 Task: Open a blank sheet, save the file as metrics.pdf Insert a table ' 2 by 2' In first column, add headers, 'Task, Status'. Under first header, add  ResearchUnder second header, add Completed. Change table style to  Green
Action: Mouse moved to (16, 33)
Screenshot: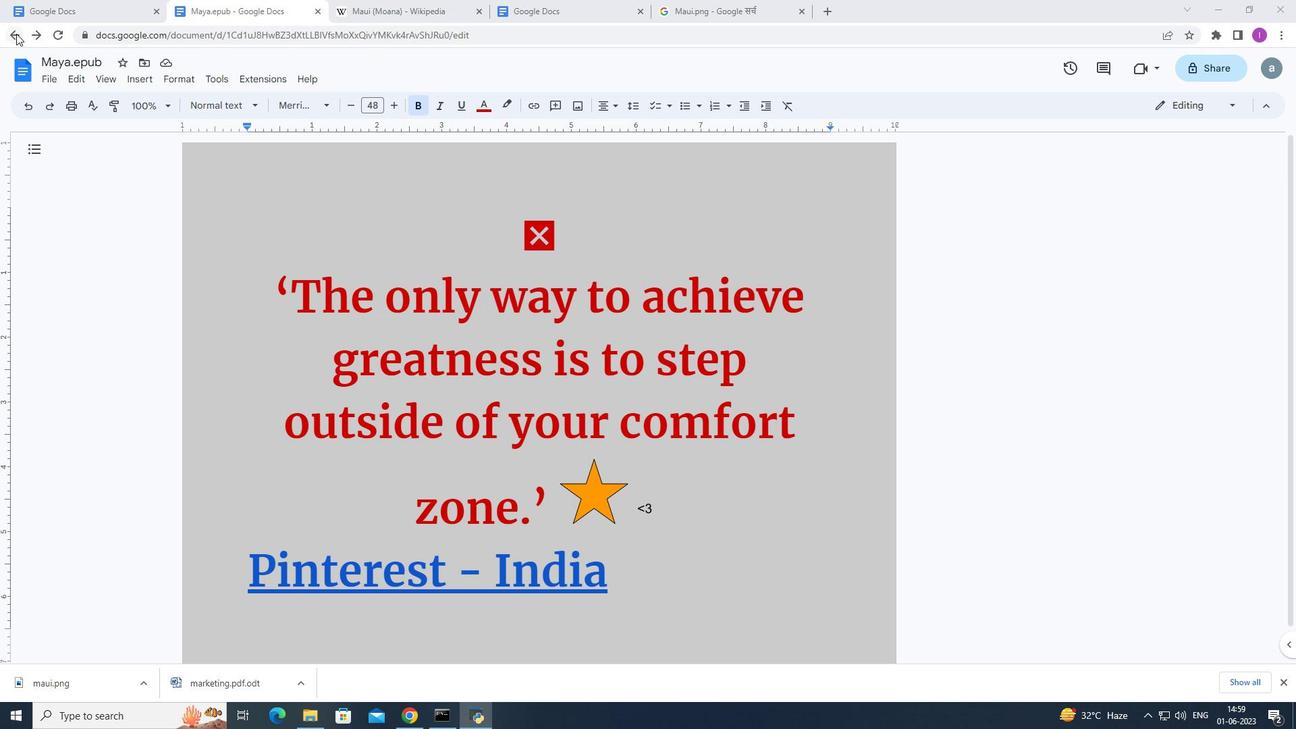 
Action: Mouse pressed left at (16, 33)
Screenshot: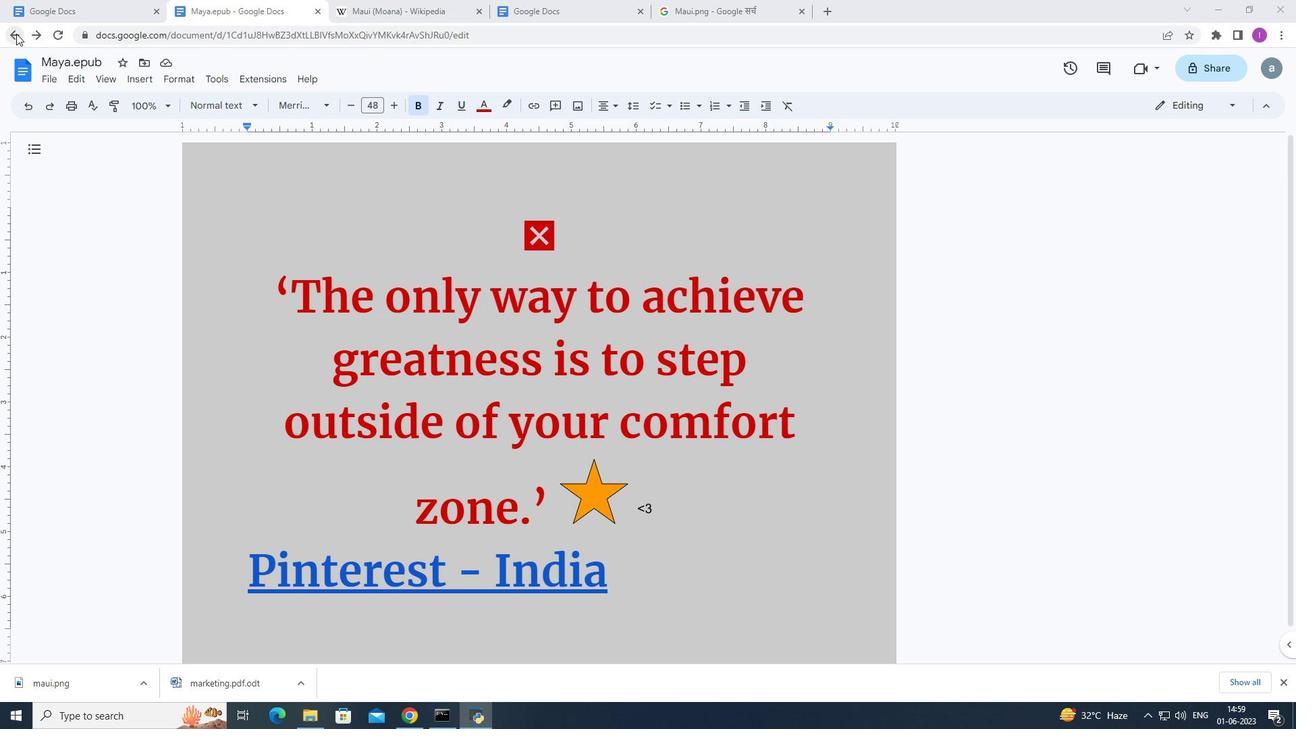 
Action: Mouse moved to (370, 429)
Screenshot: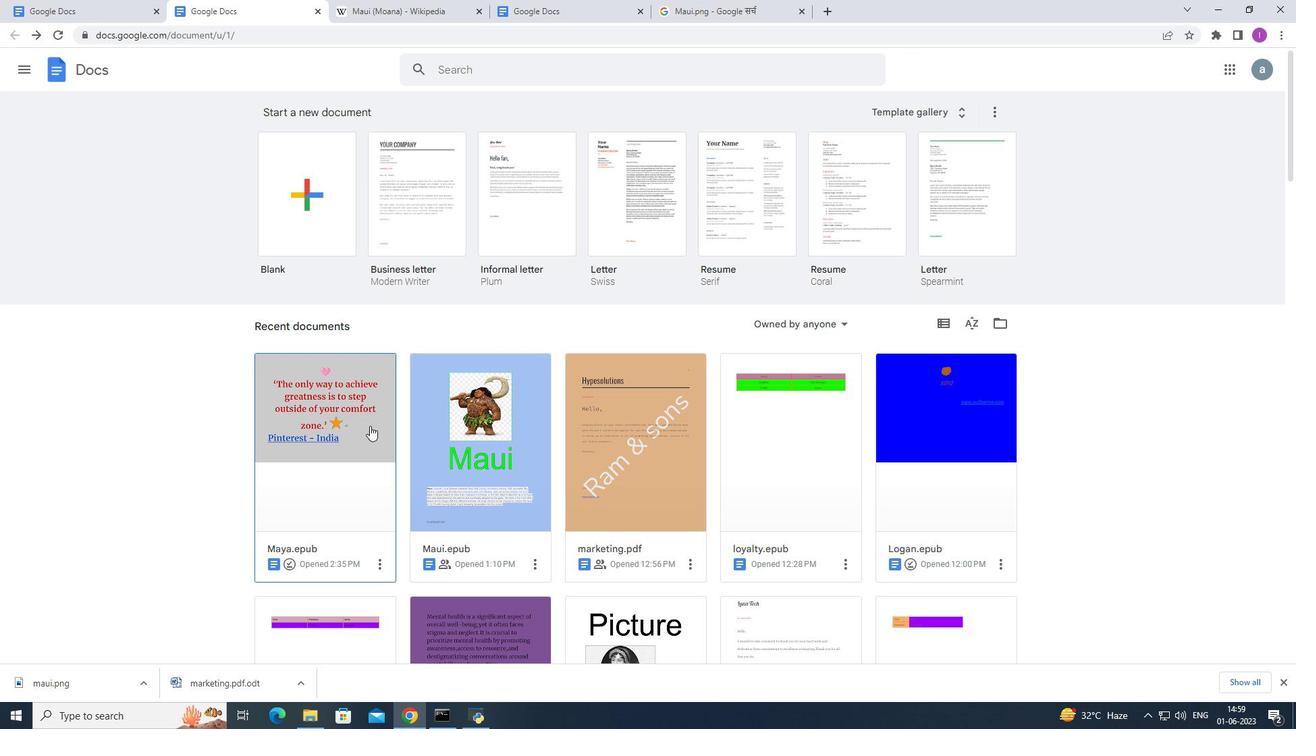 
Action: Mouse pressed left at (370, 429)
Screenshot: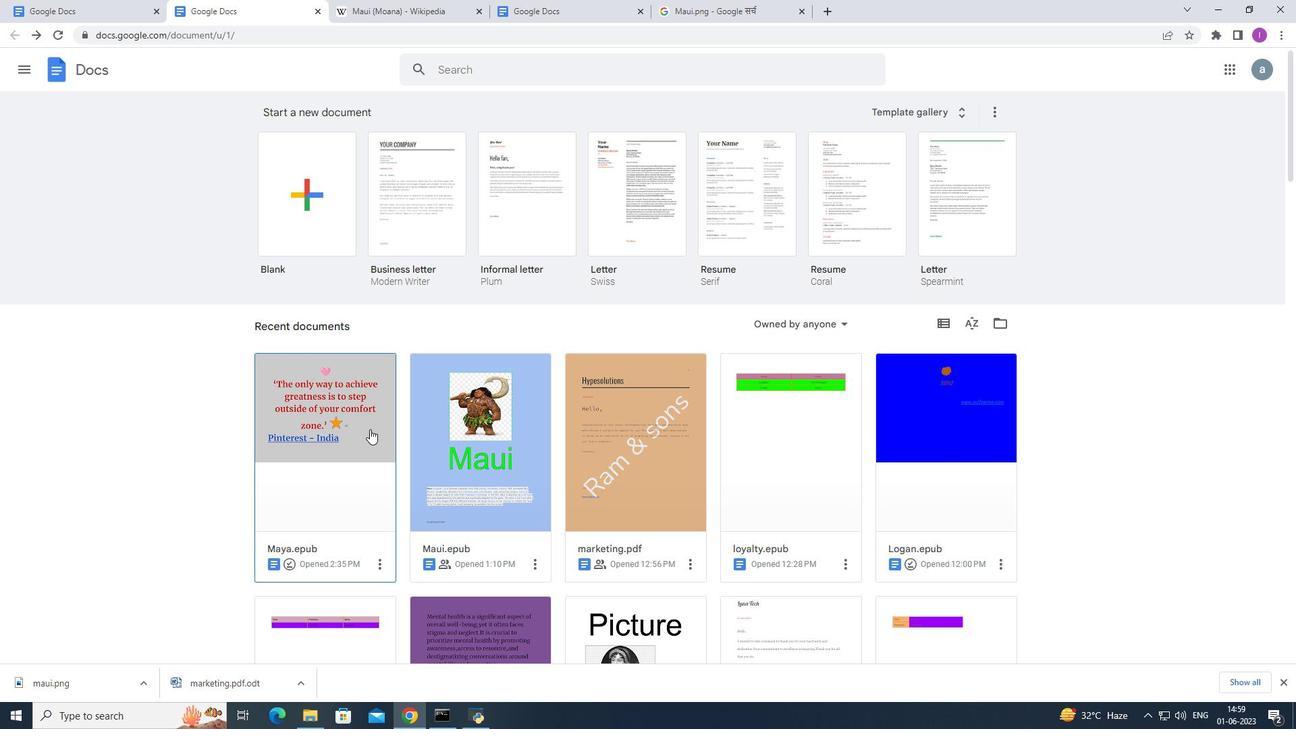 
Action: Mouse moved to (20, 35)
Screenshot: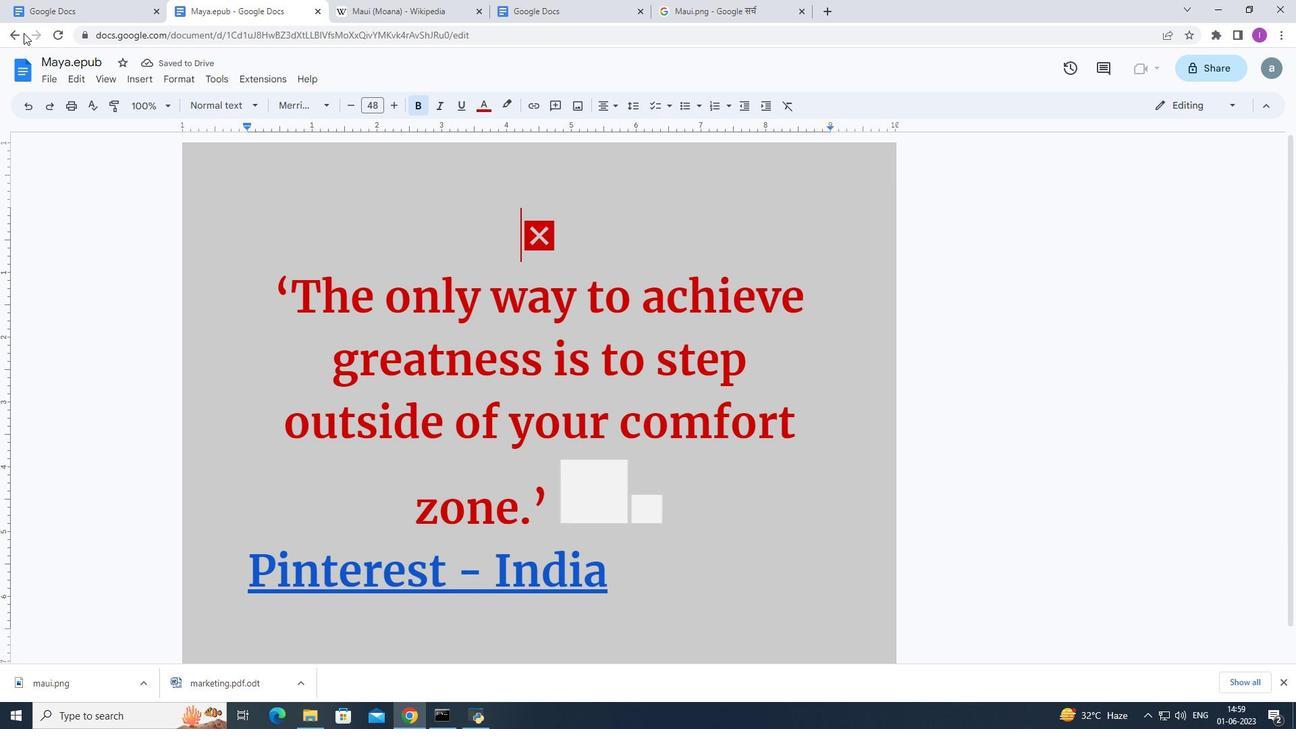
Action: Mouse pressed left at (20, 35)
Screenshot: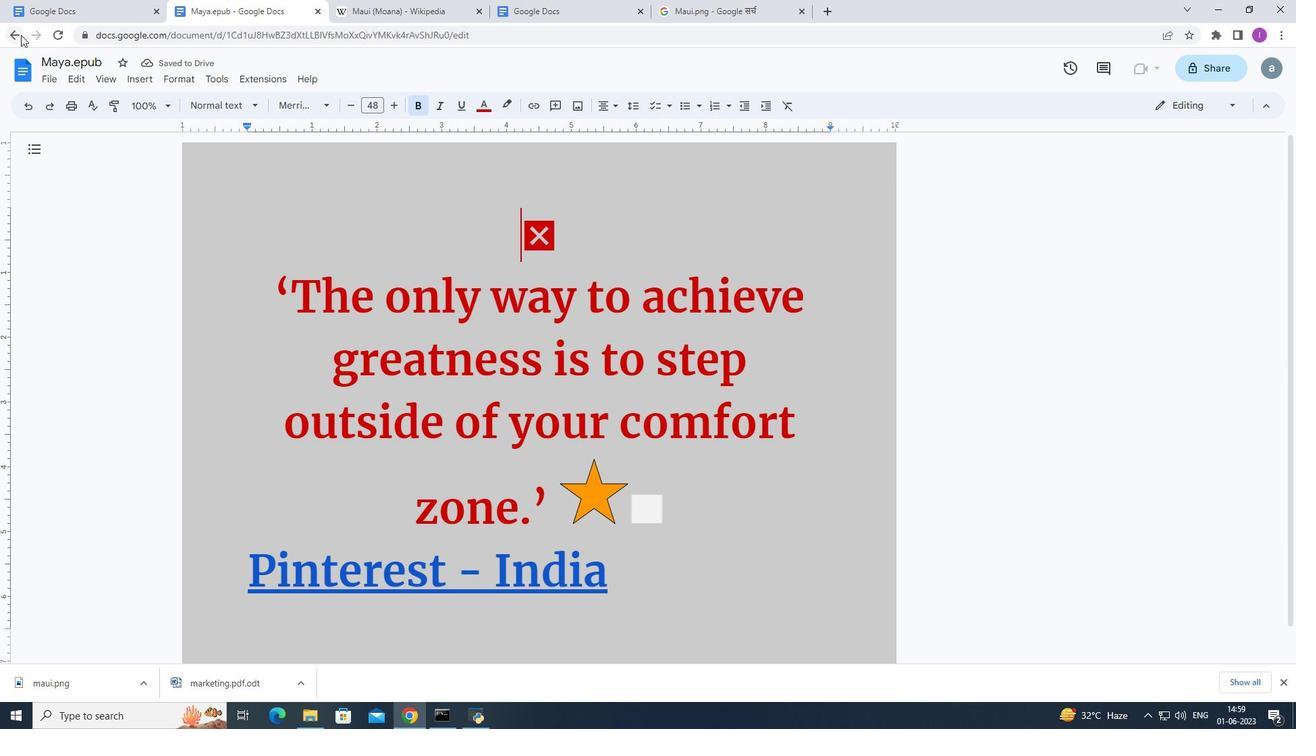 
Action: Mouse moved to (282, 190)
Screenshot: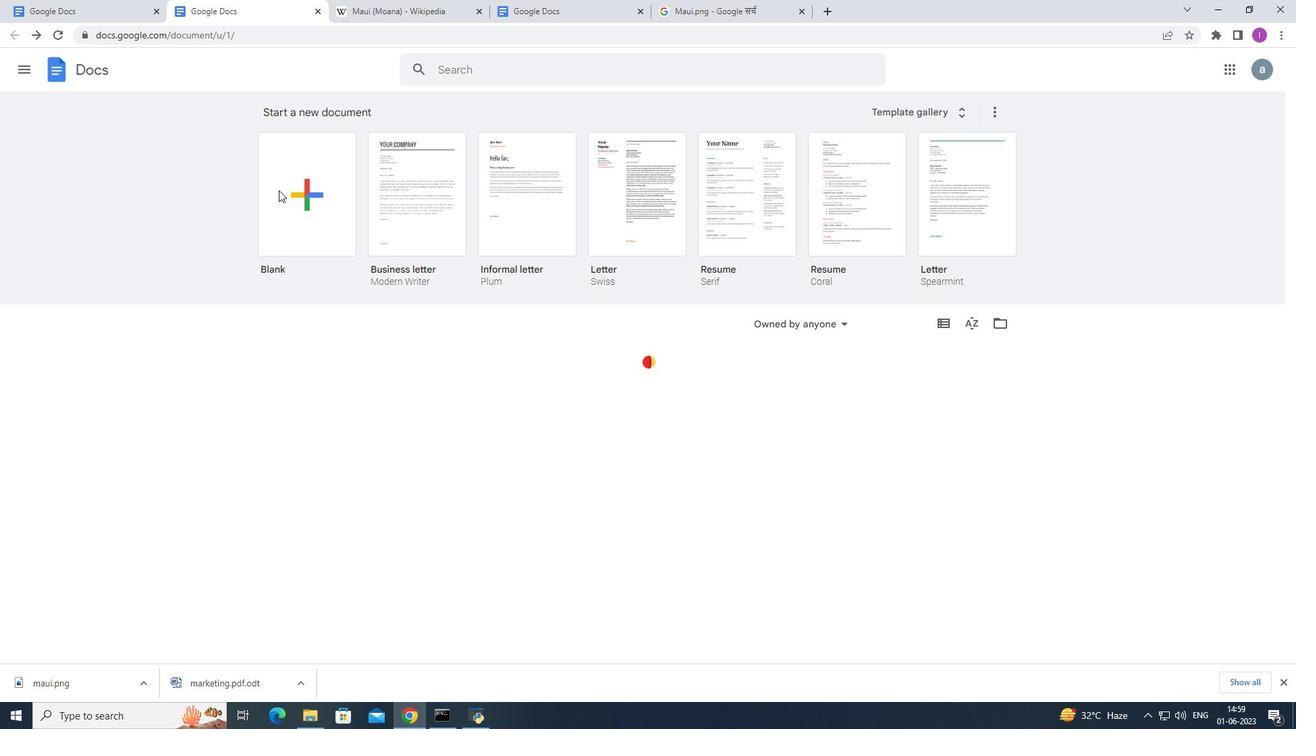 
Action: Mouse pressed left at (282, 190)
Screenshot: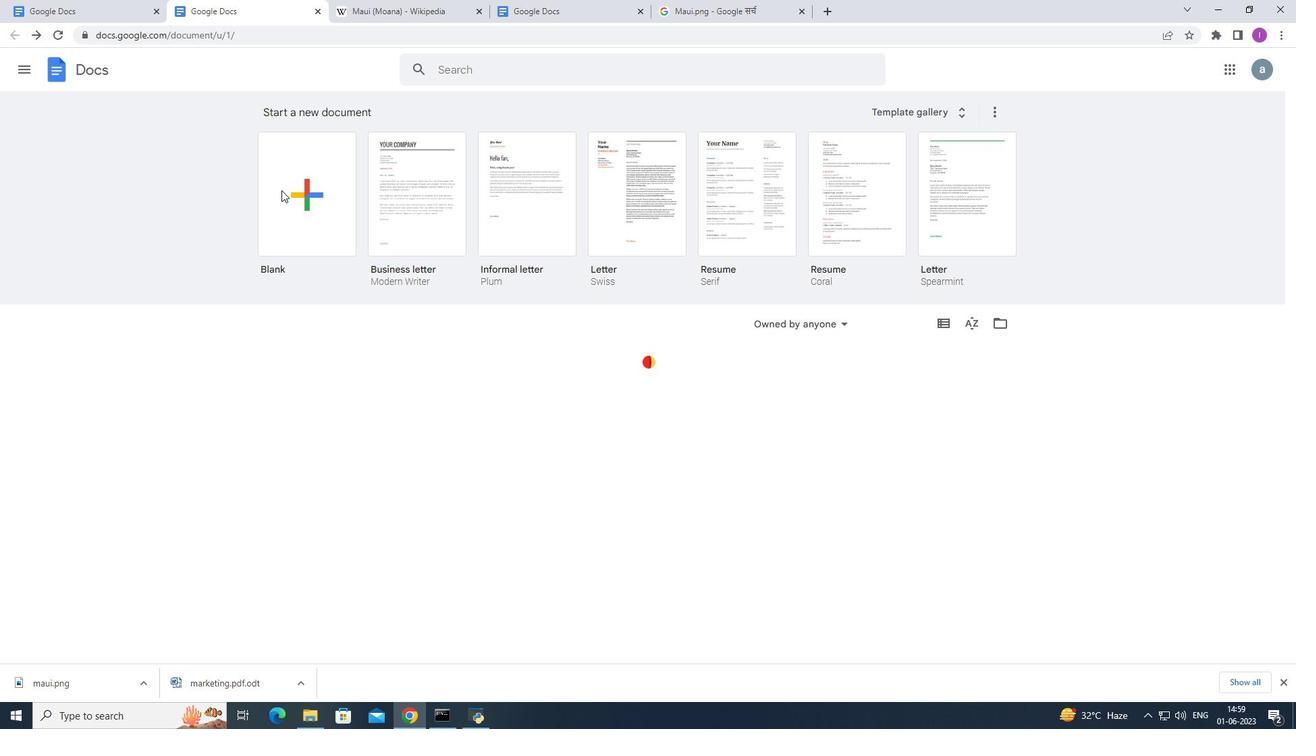 
Action: Mouse moved to (139, 59)
Screenshot: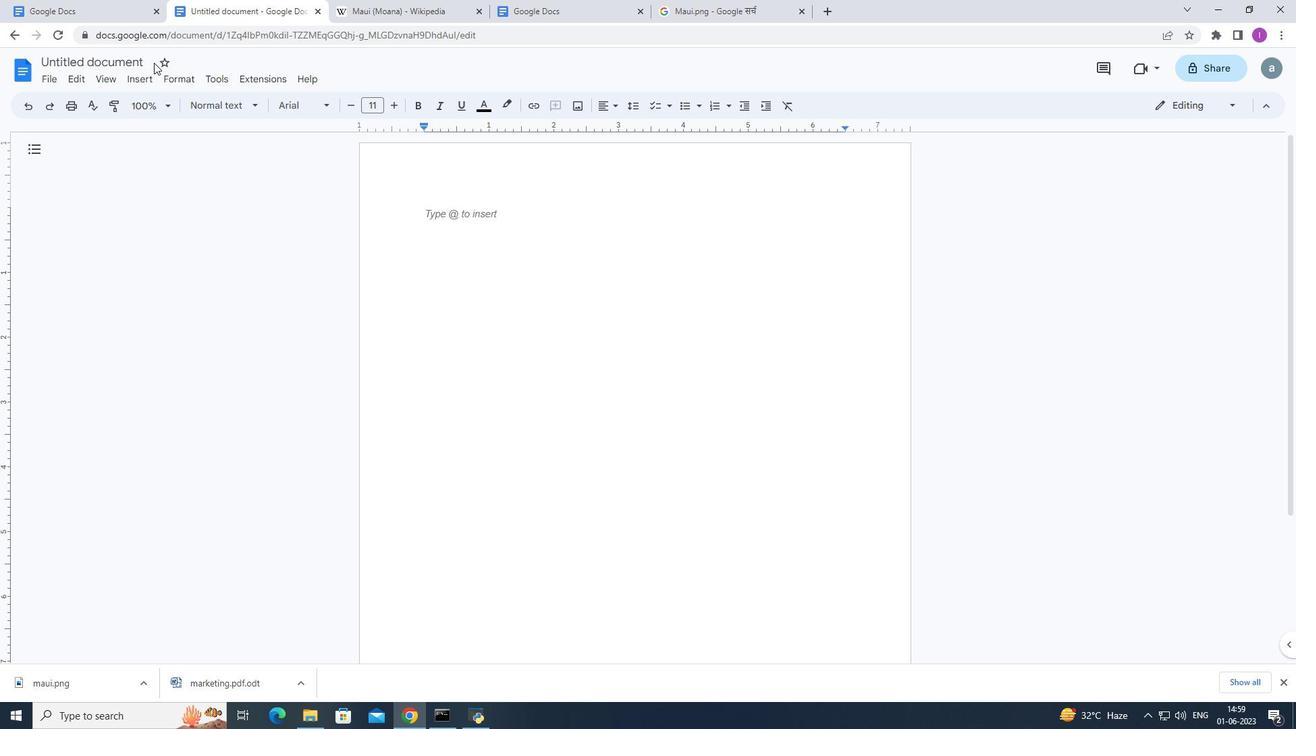 
Action: Mouse pressed left at (139, 59)
Screenshot: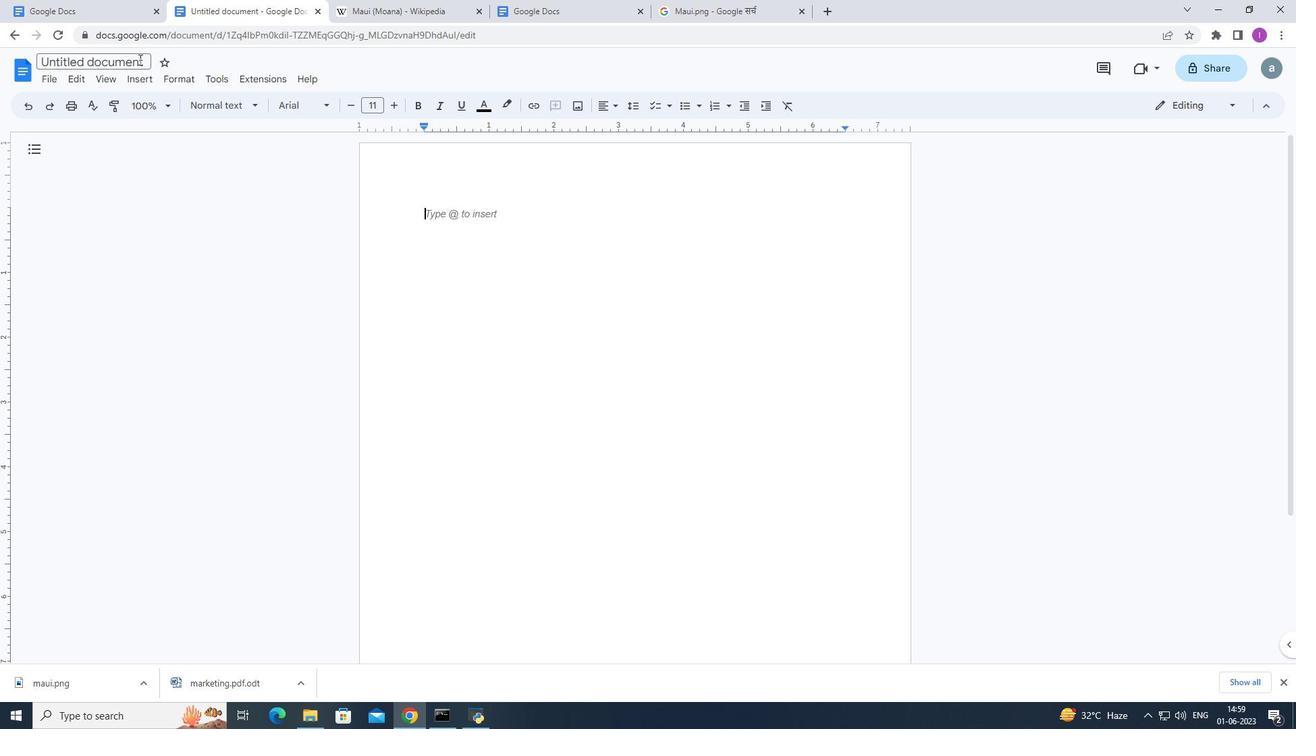 
Action: Mouse moved to (317, 38)
Screenshot: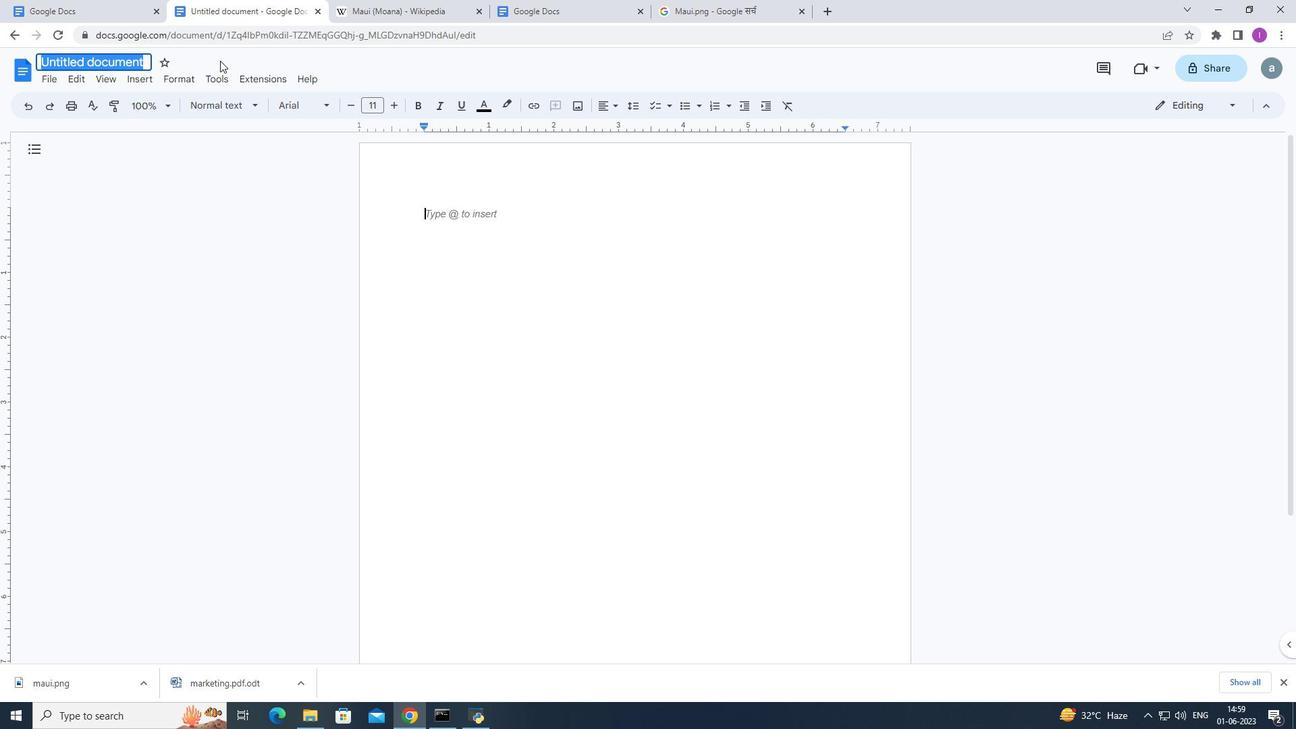 
Action: Key pressed <Key.shift>m,a<Key.backspace><Key.backspace>
Screenshot: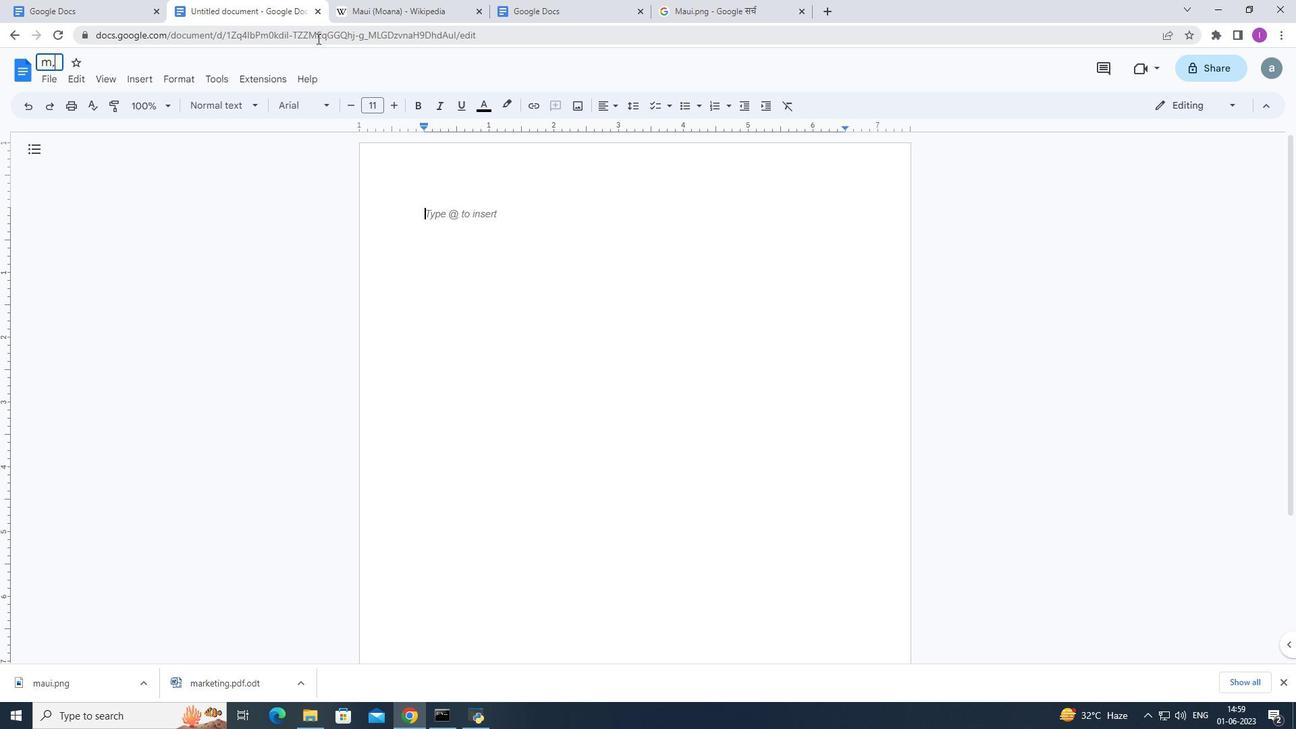 
Action: Mouse moved to (339, 22)
Screenshot: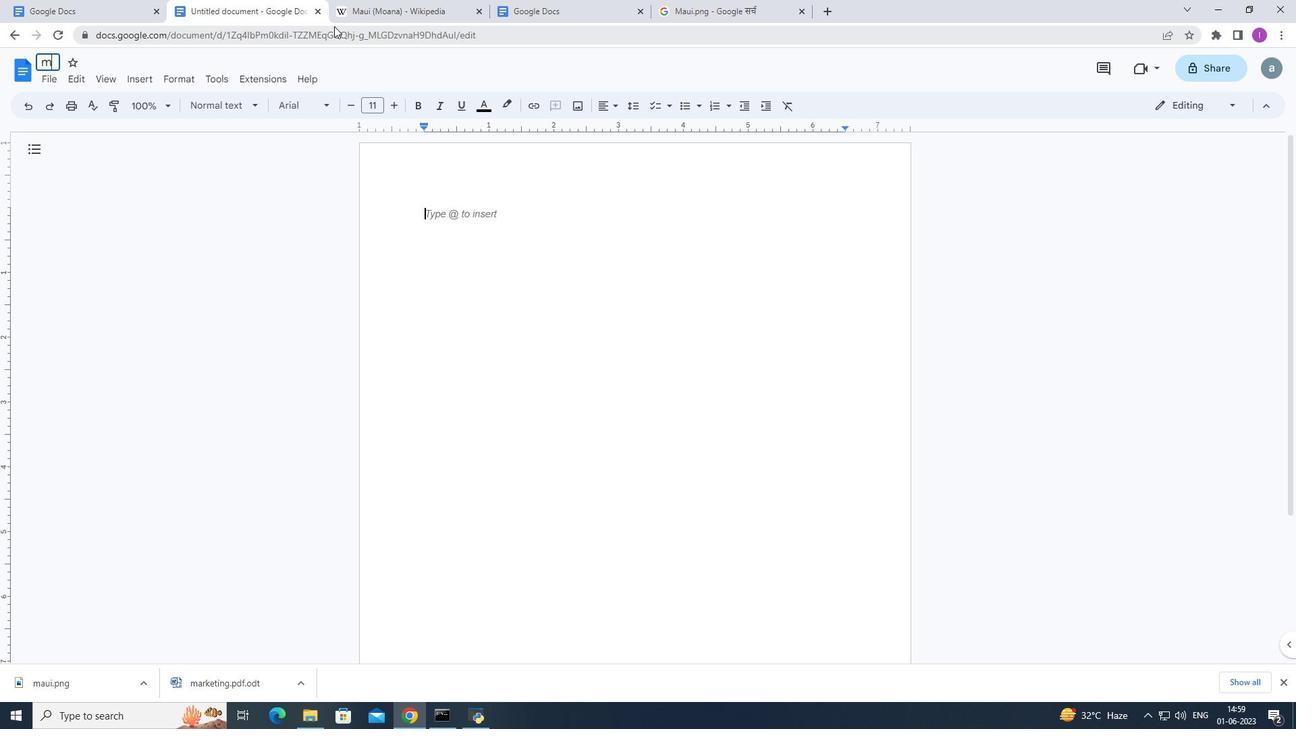 
Action: Key pressed etrics.pdf
Screenshot: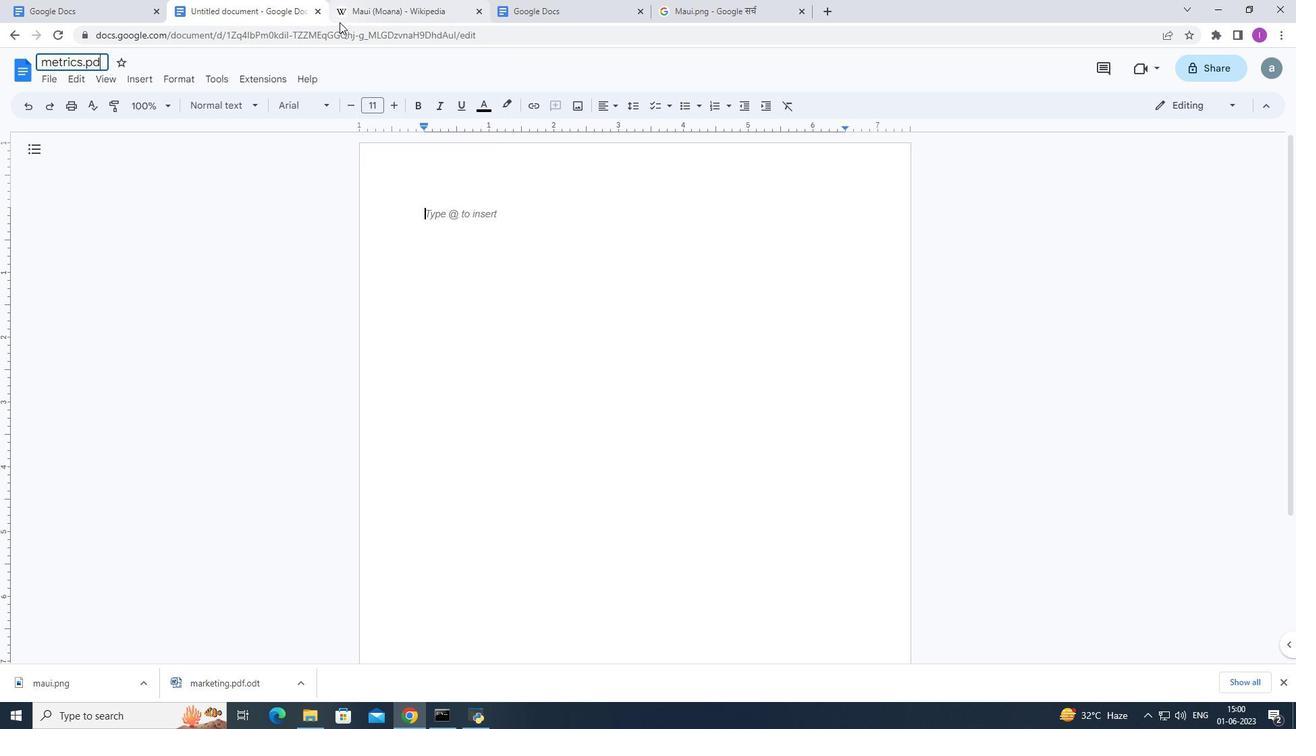 
Action: Mouse moved to (569, 206)
Screenshot: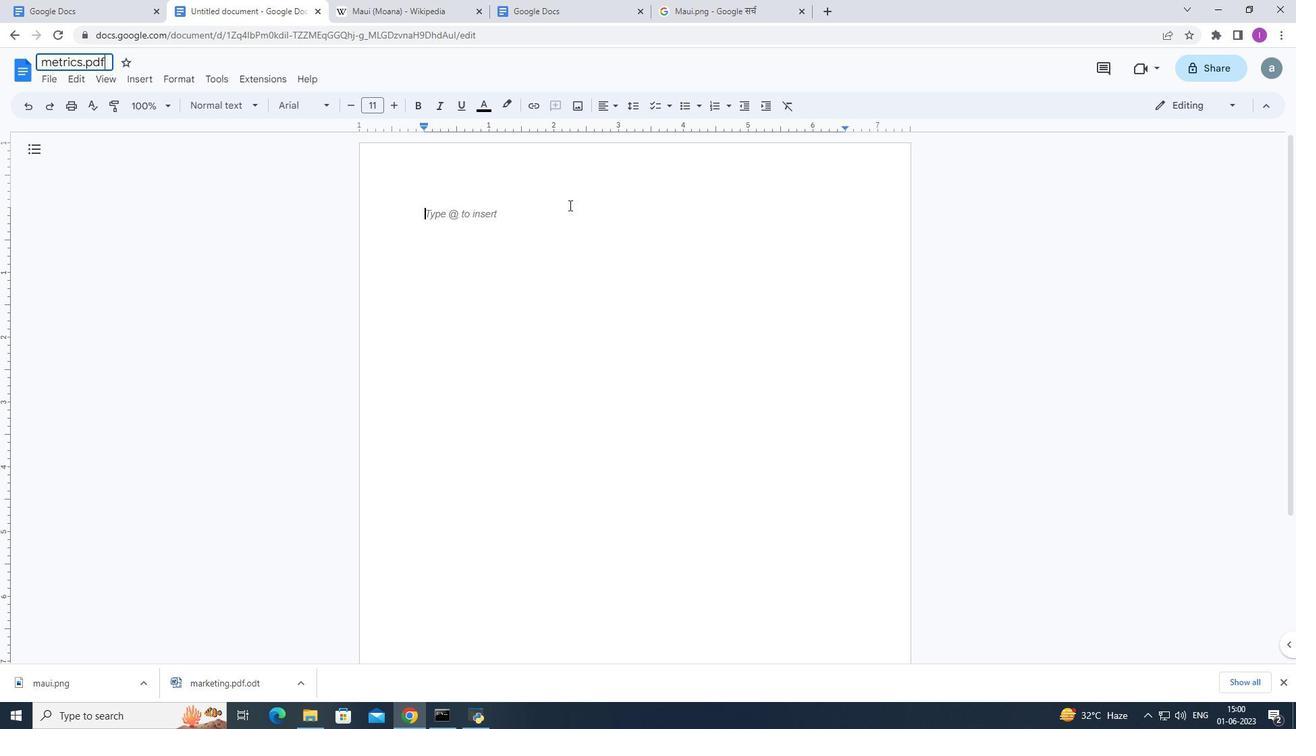 
Action: Mouse pressed left at (569, 206)
Screenshot: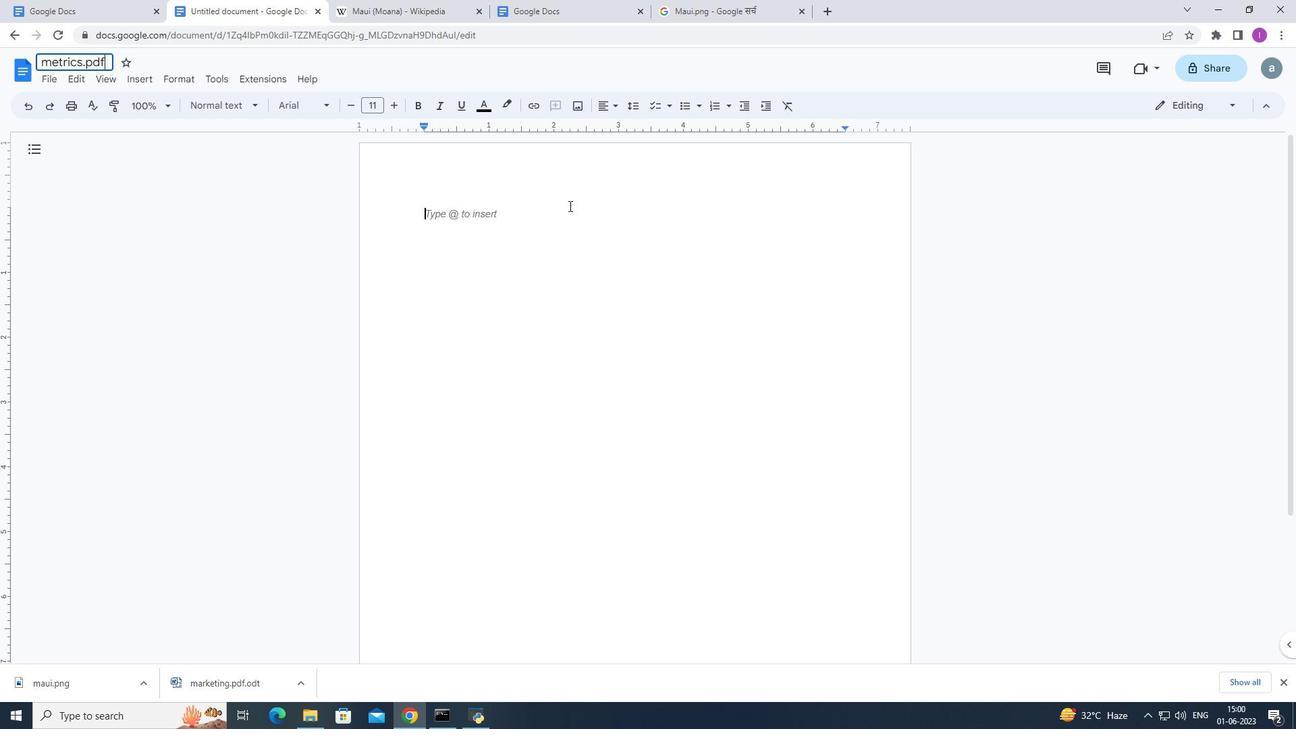 
Action: Mouse moved to (124, 77)
Screenshot: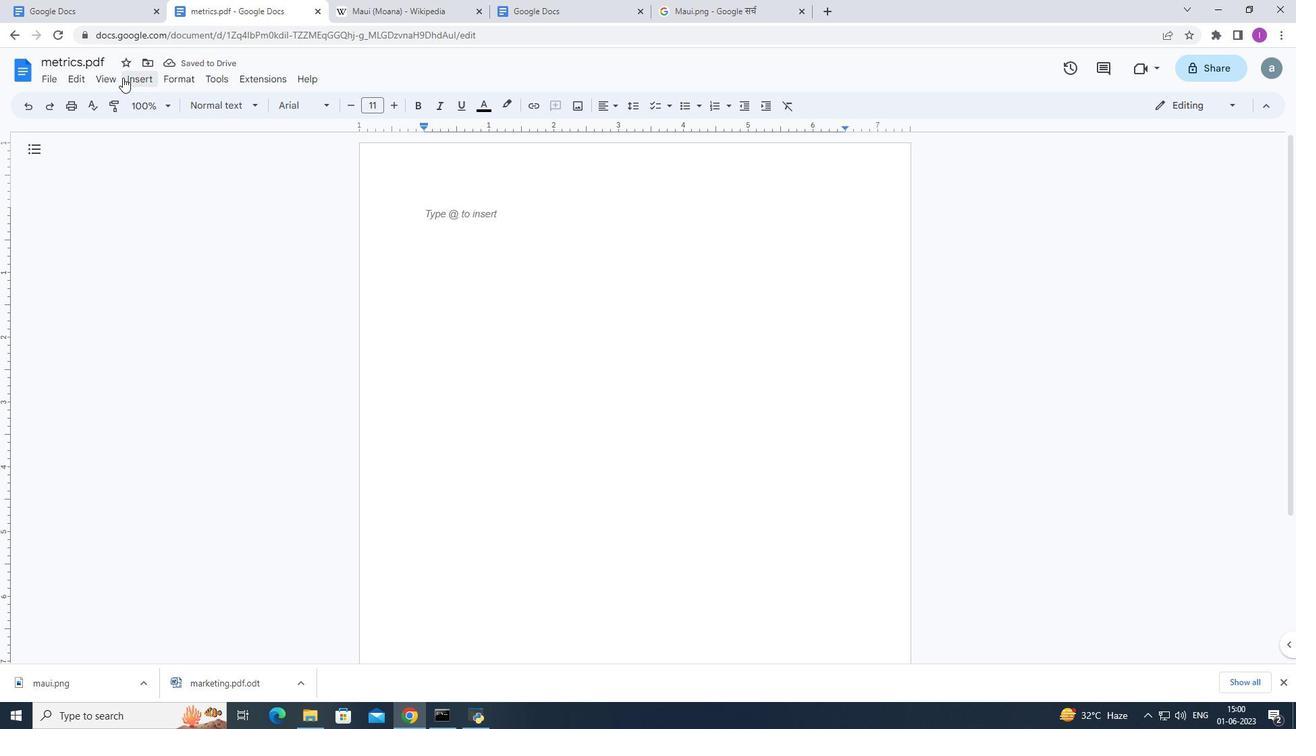 
Action: Mouse pressed left at (124, 77)
Screenshot: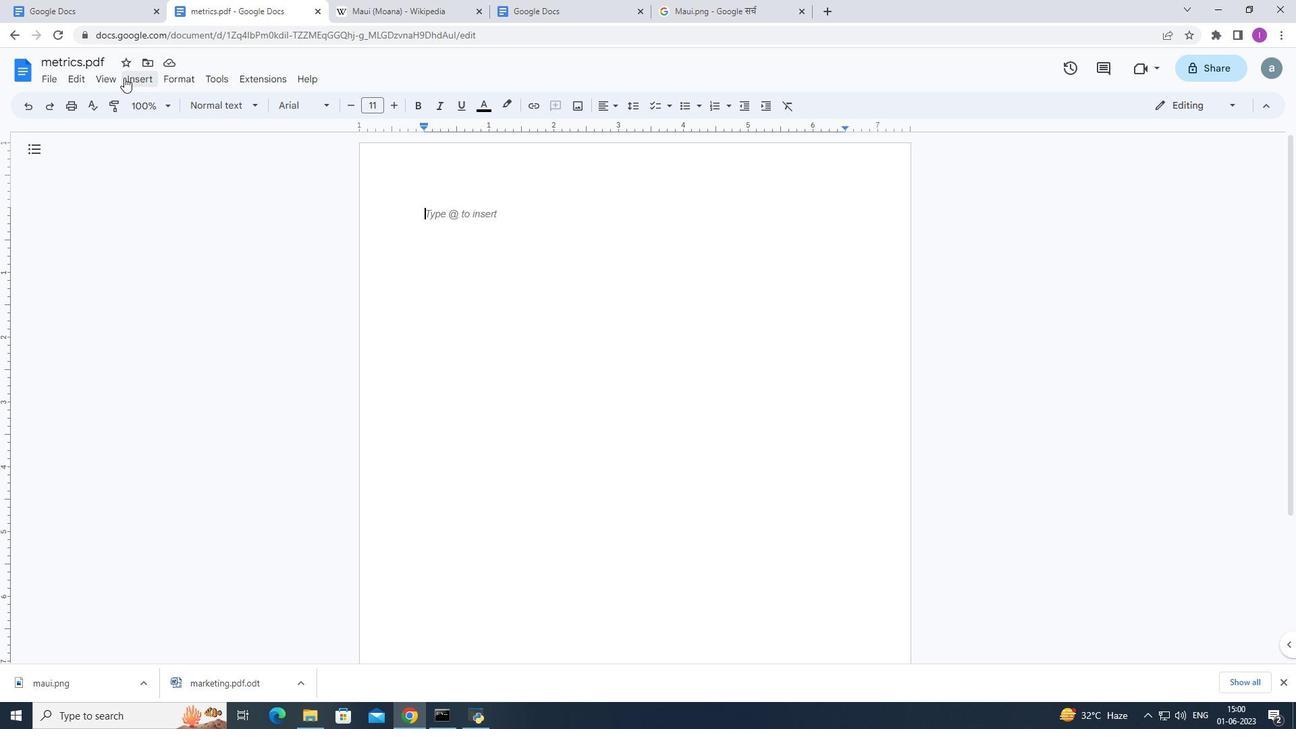 
Action: Mouse moved to (178, 122)
Screenshot: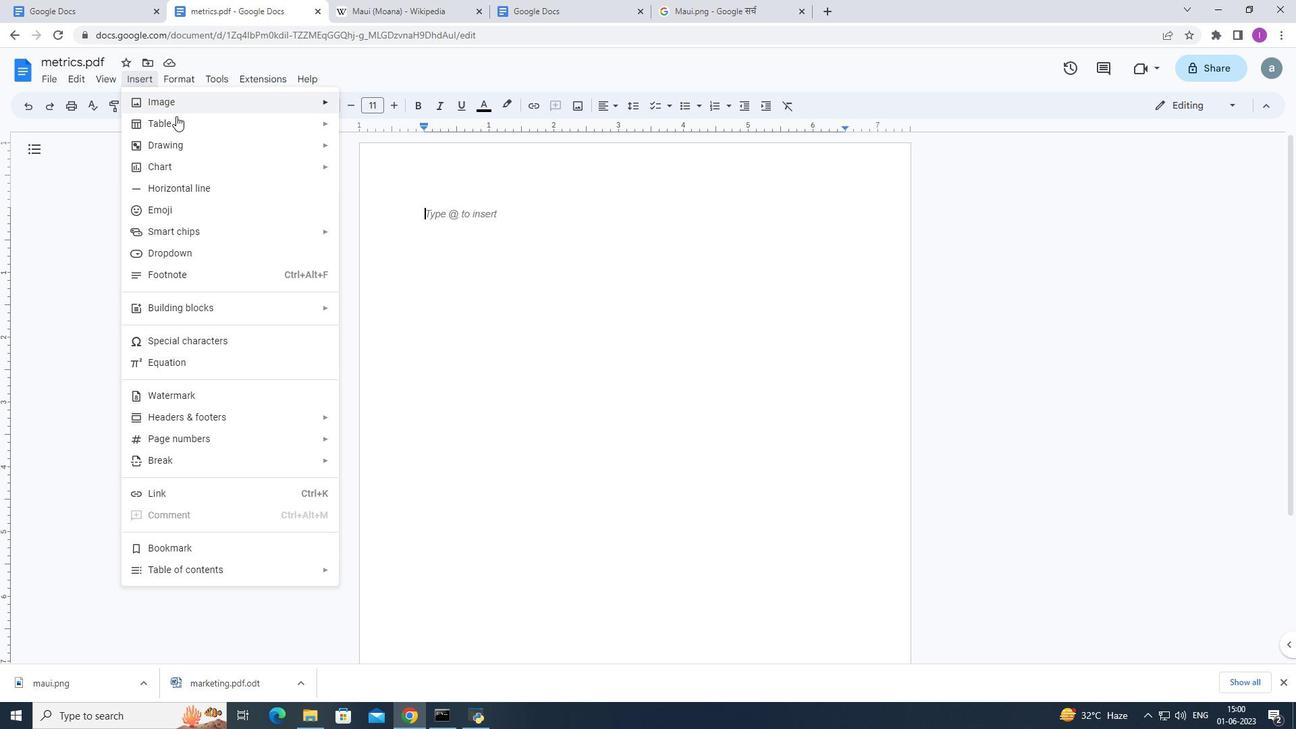 
Action: Mouse pressed left at (178, 122)
Screenshot: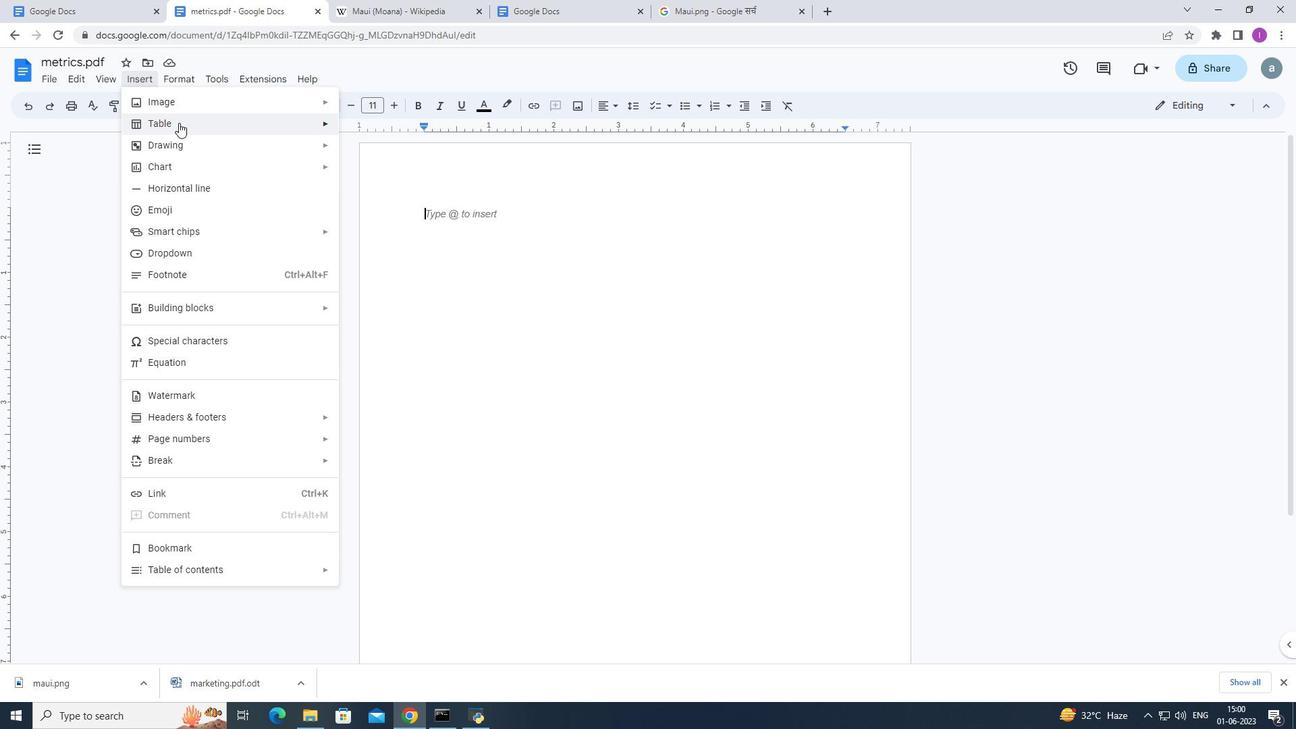 
Action: Mouse moved to (359, 171)
Screenshot: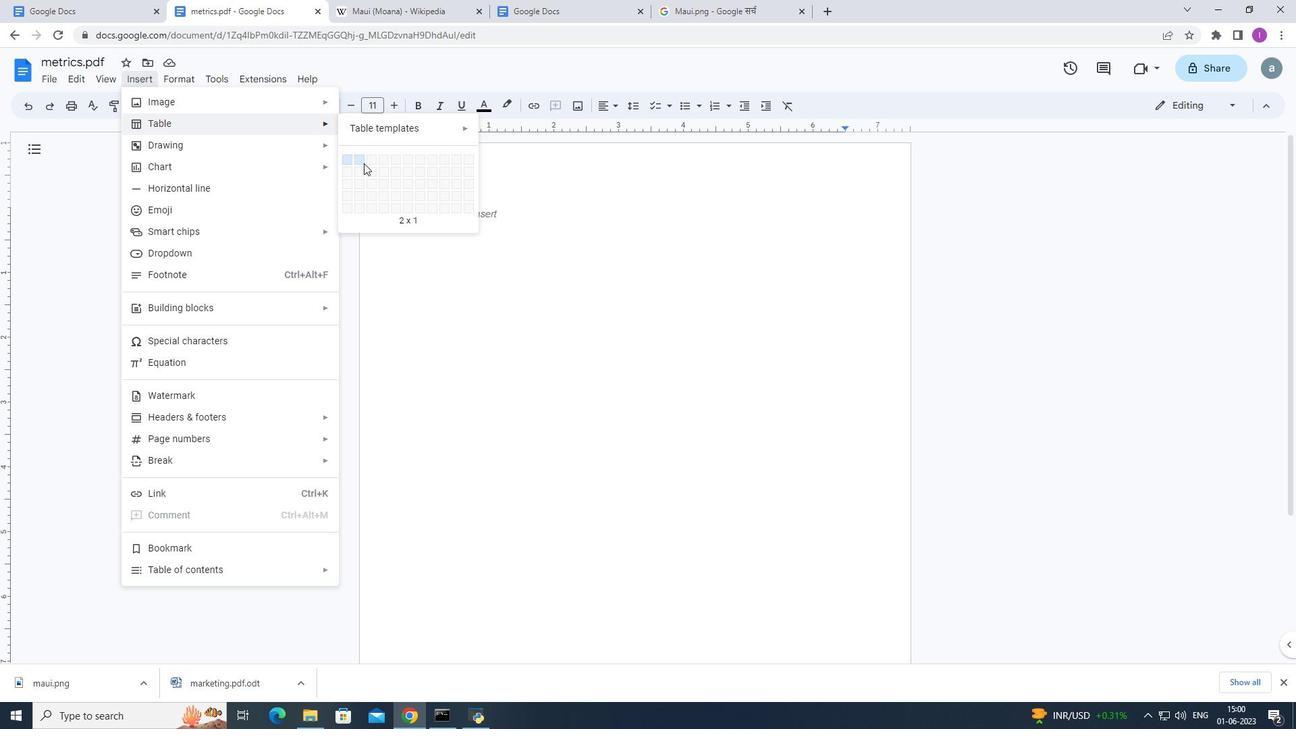 
Action: Mouse pressed left at (359, 171)
Screenshot: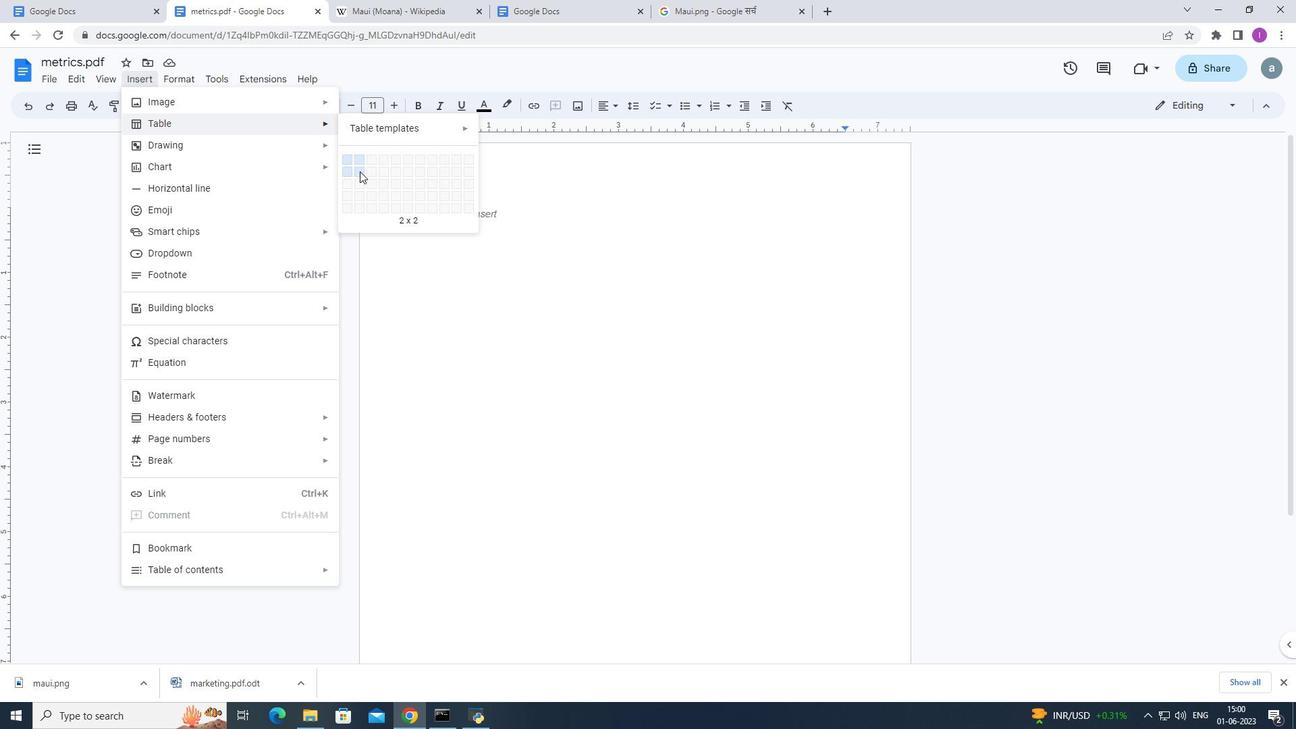 
Action: Mouse moved to (578, 349)
Screenshot: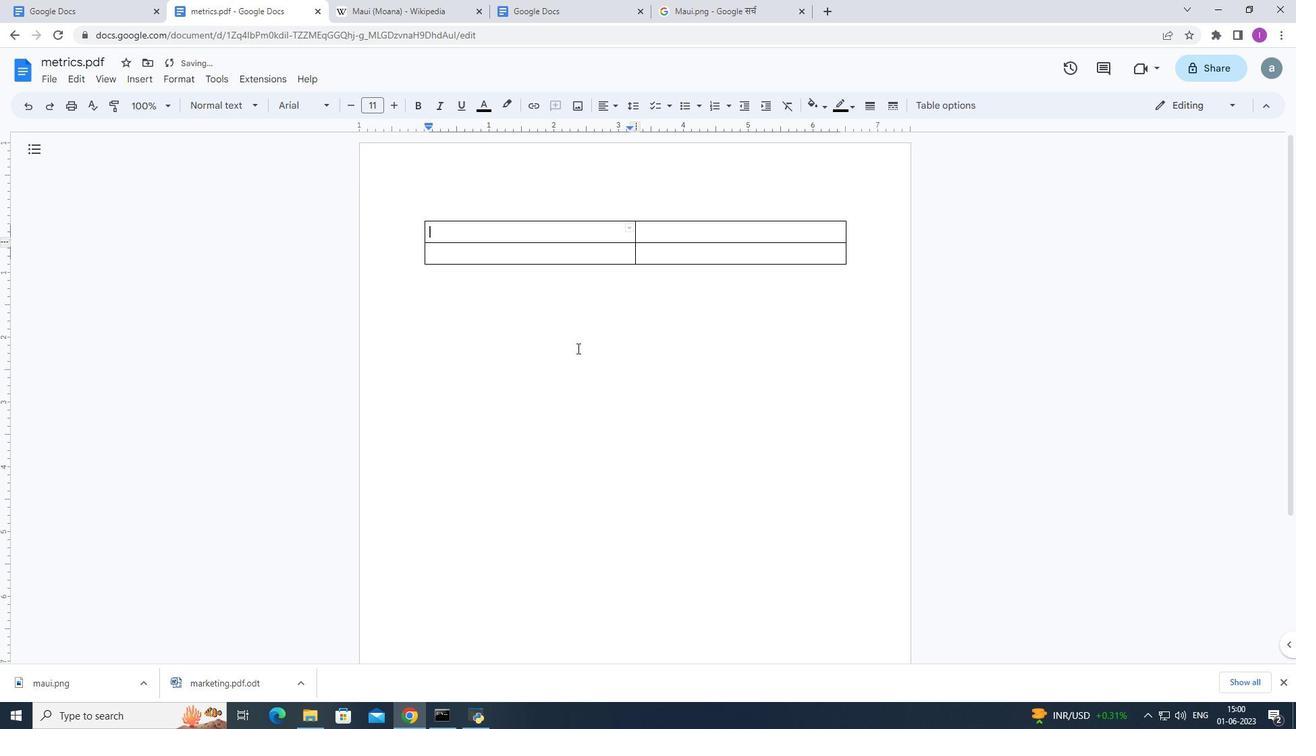 
Action: Key pressed <Key.shift>R<Key.backspace><Key.shift>Task
Screenshot: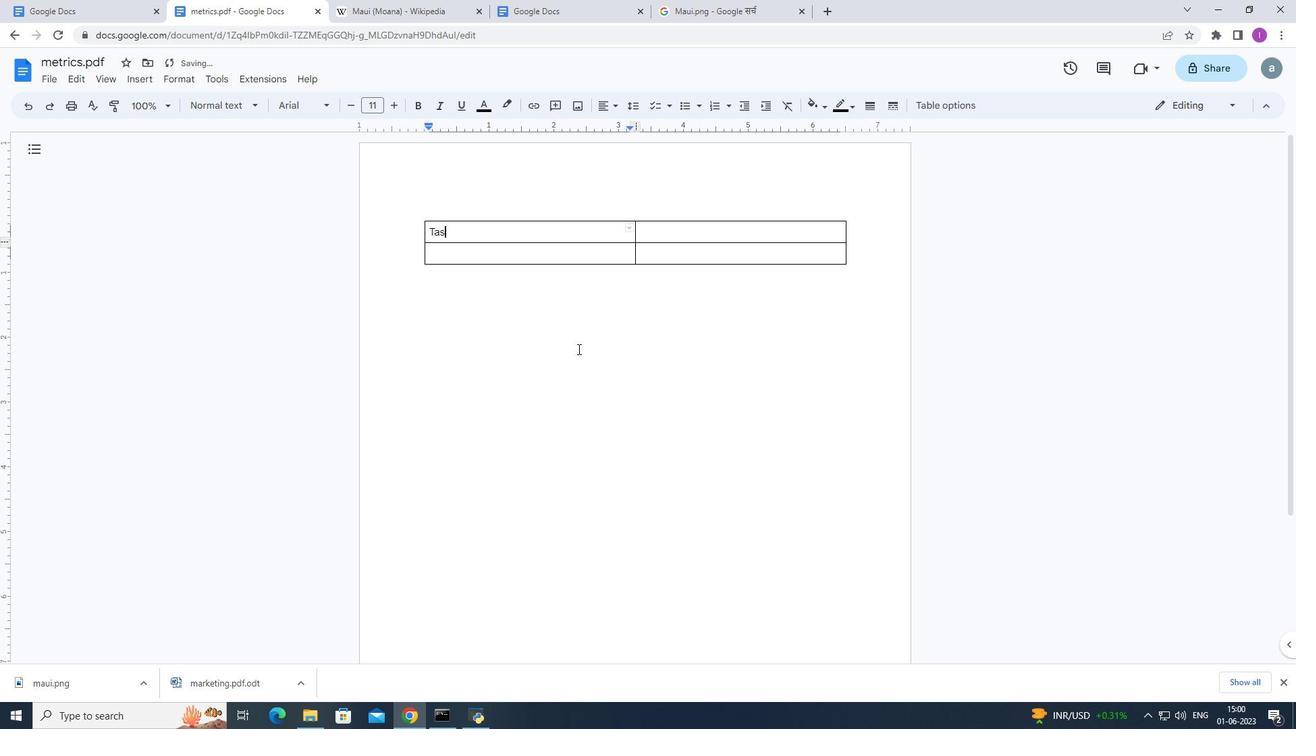 
Action: Mouse moved to (664, 238)
Screenshot: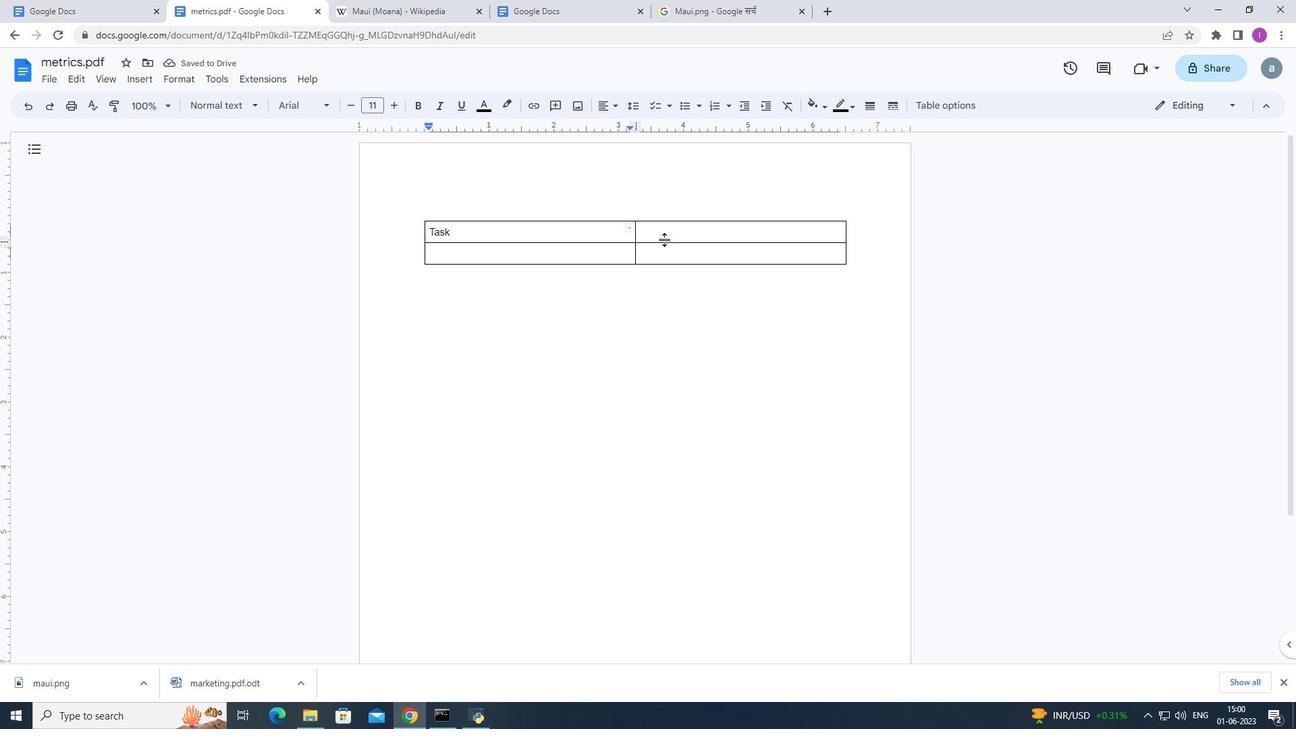 
Action: Mouse pressed left at (664, 238)
Screenshot: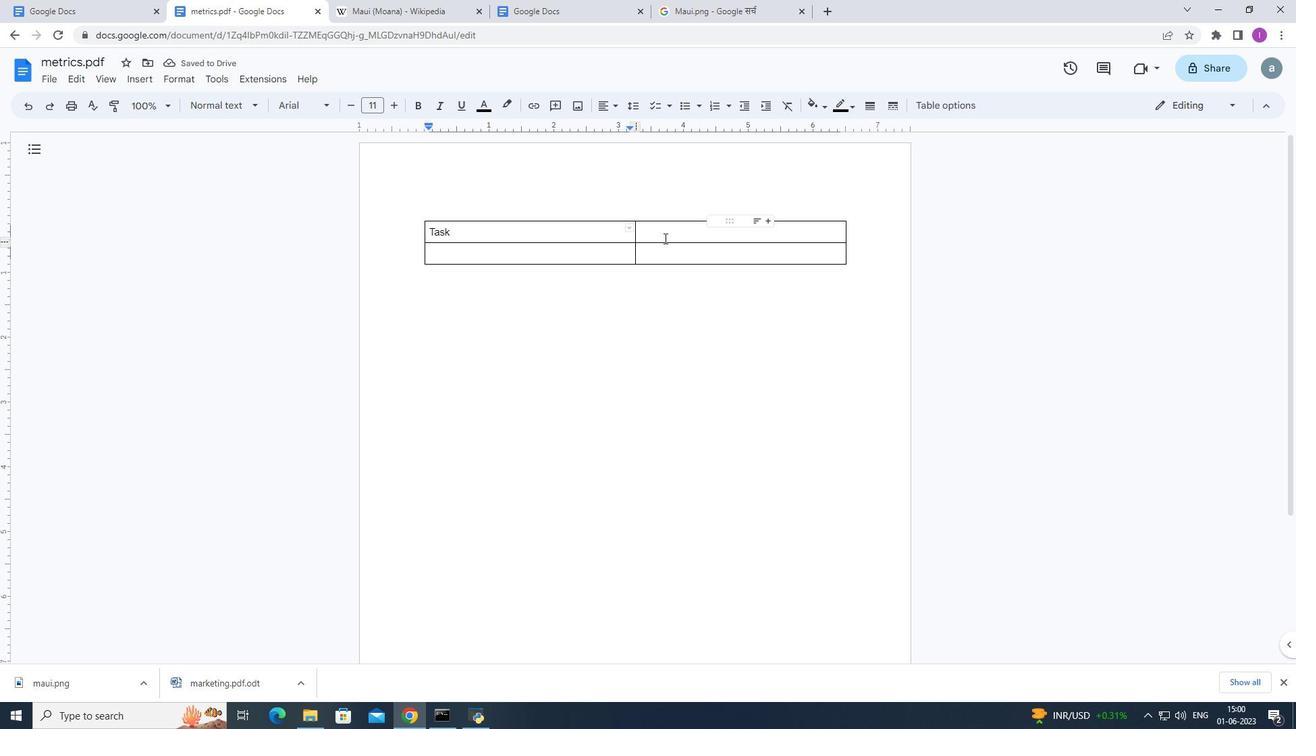 
Action: Mouse moved to (922, 232)
Screenshot: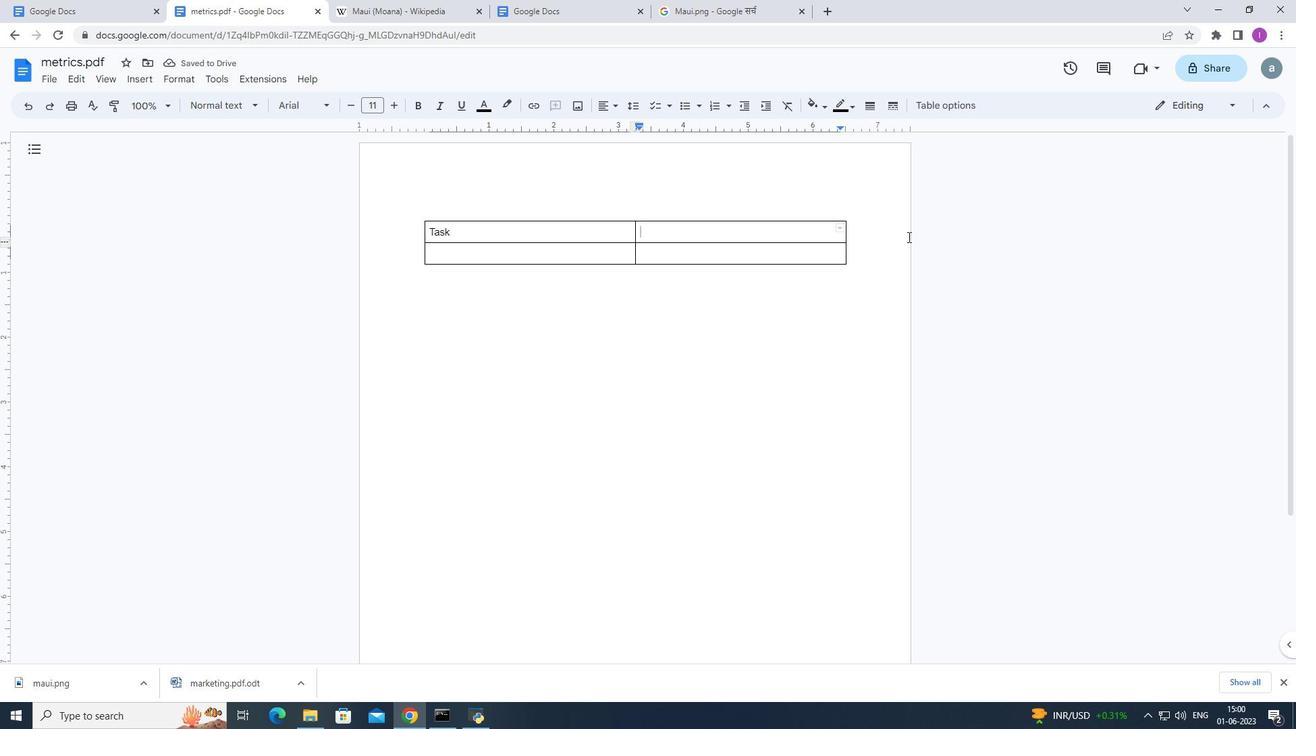 
Action: Key pressed <Key.shift>Status
Screenshot: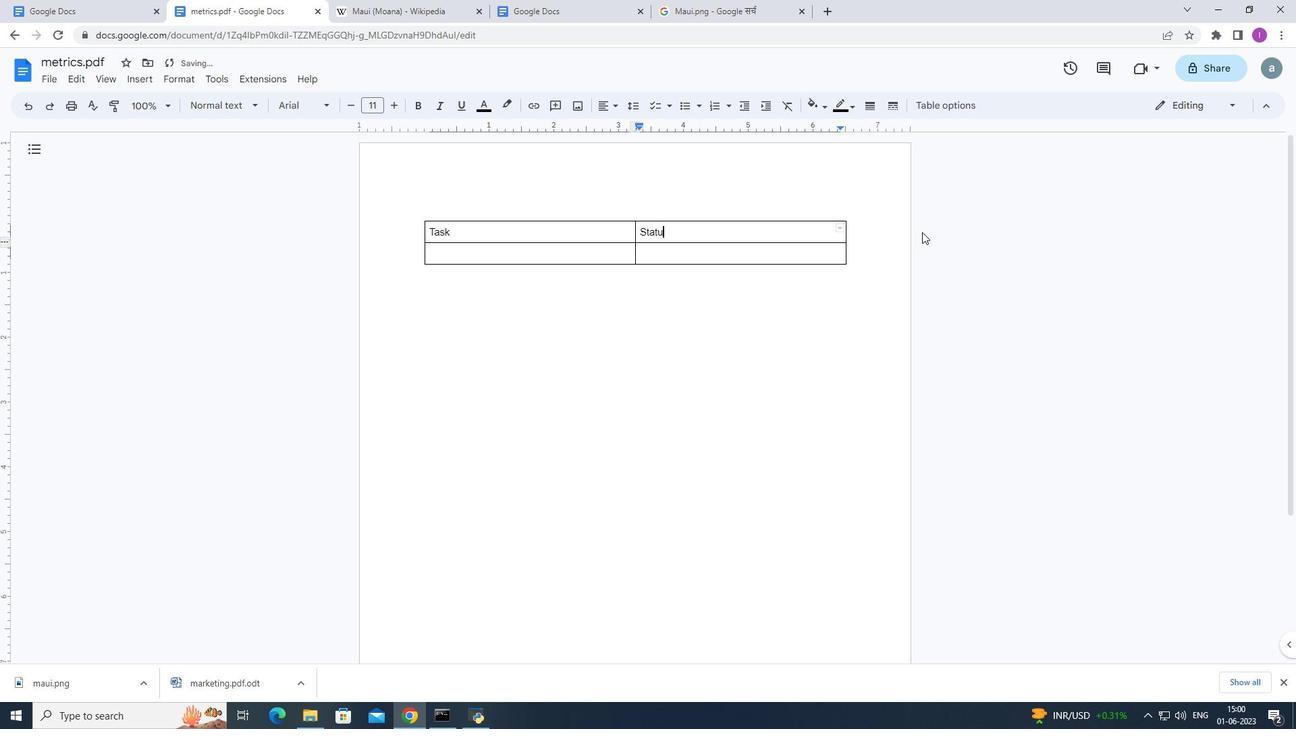 
Action: Mouse moved to (485, 255)
Screenshot: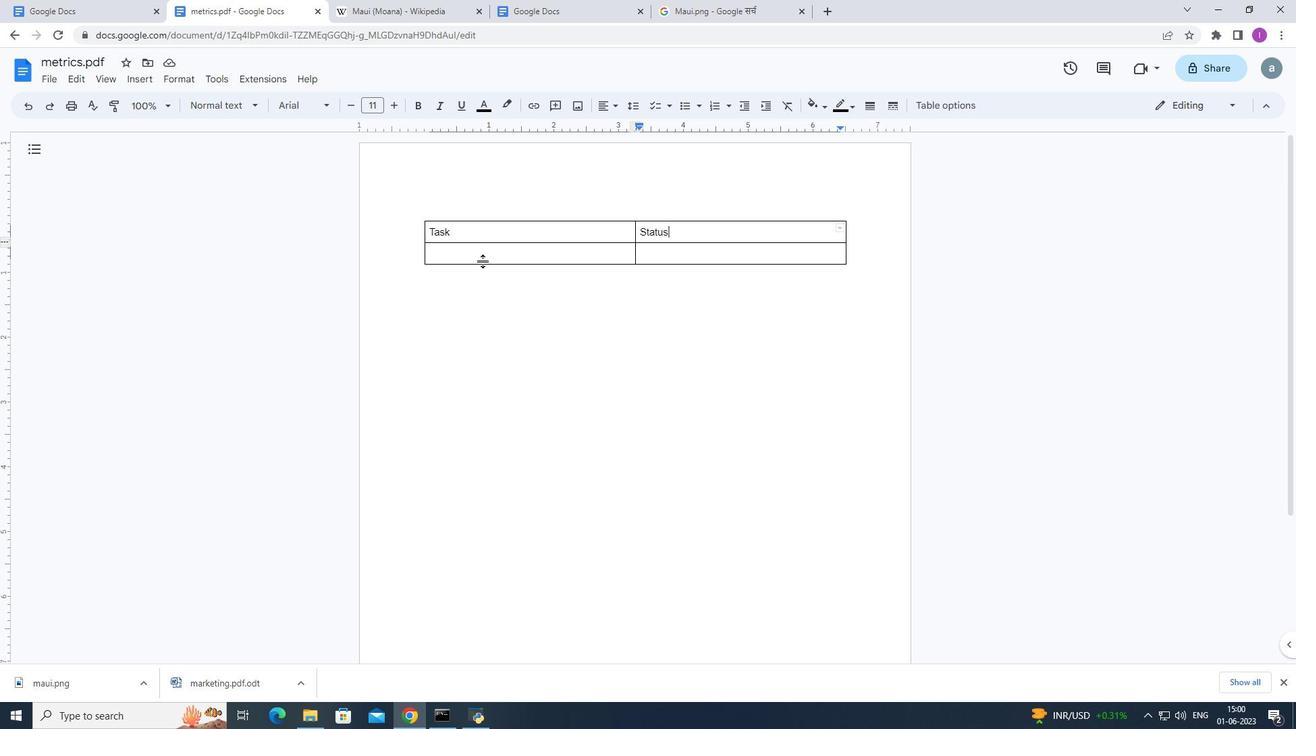 
Action: Mouse pressed left at (485, 255)
Screenshot: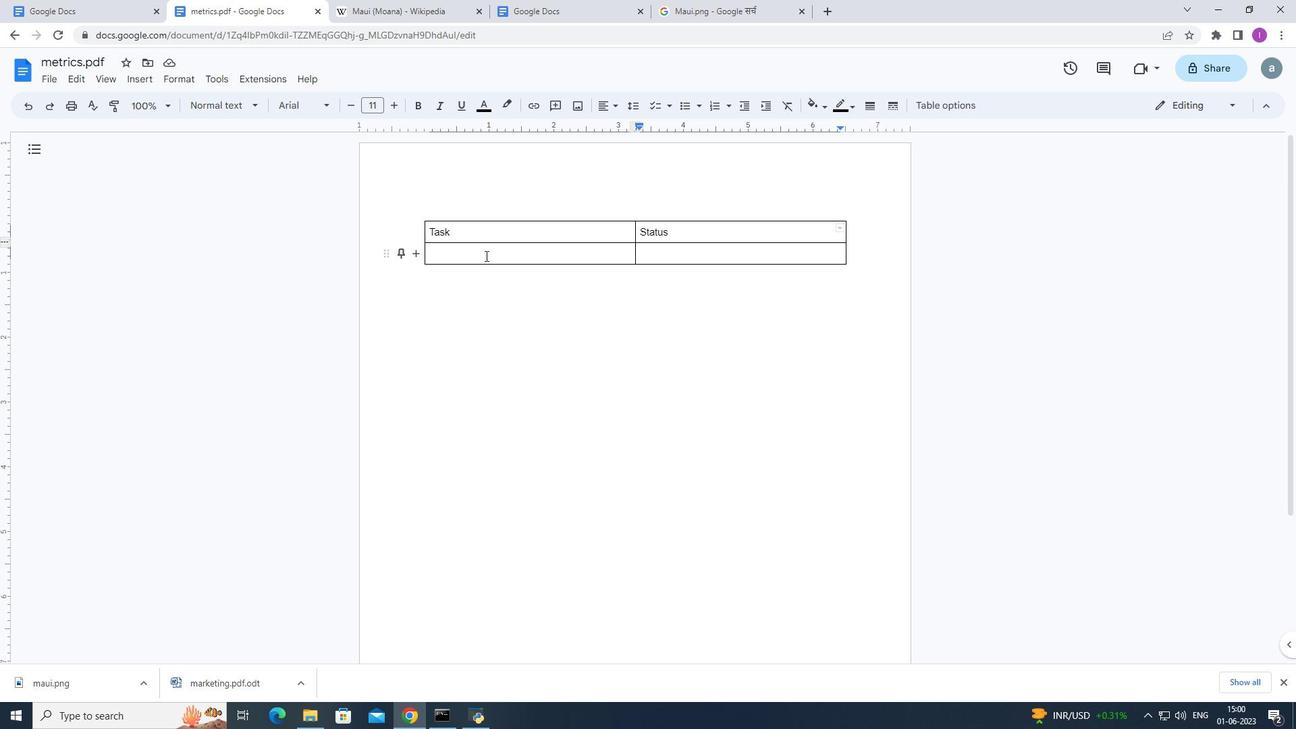 
Action: Mouse moved to (651, 438)
Screenshot: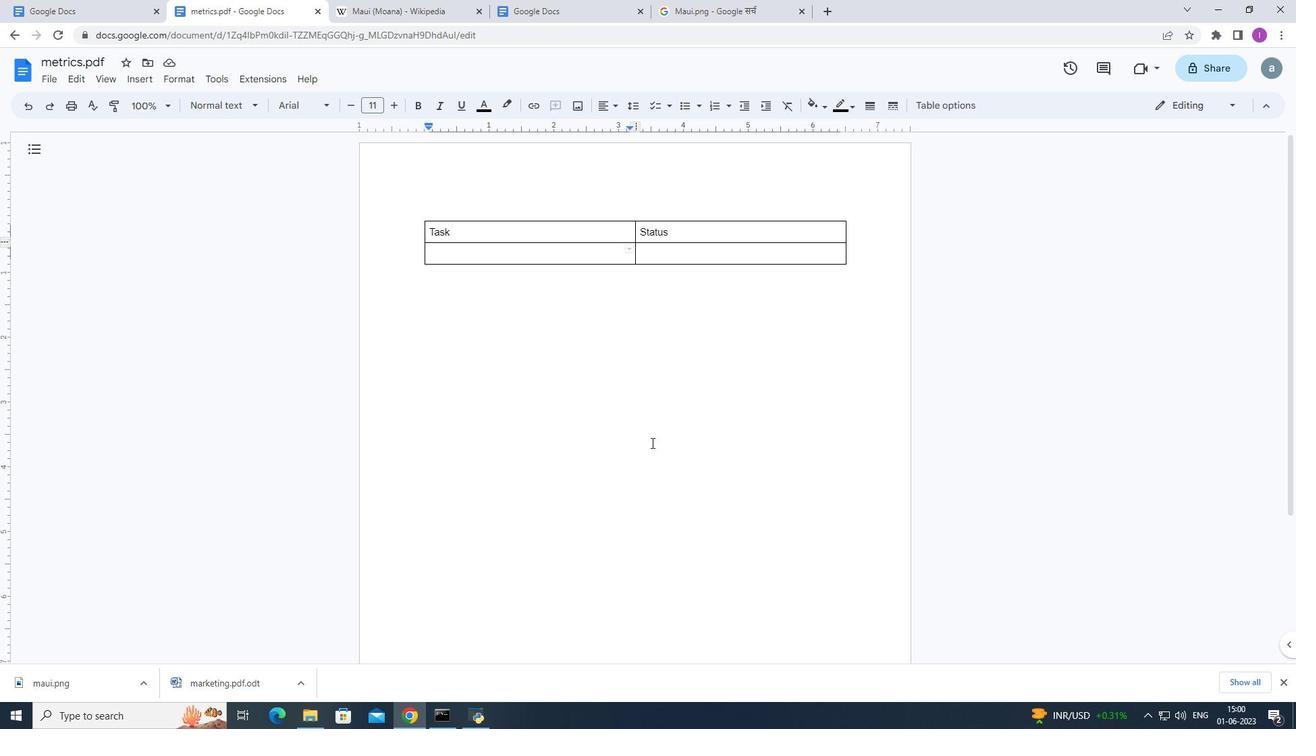 
Action: Key pressed <Key.shift>Research
Screenshot: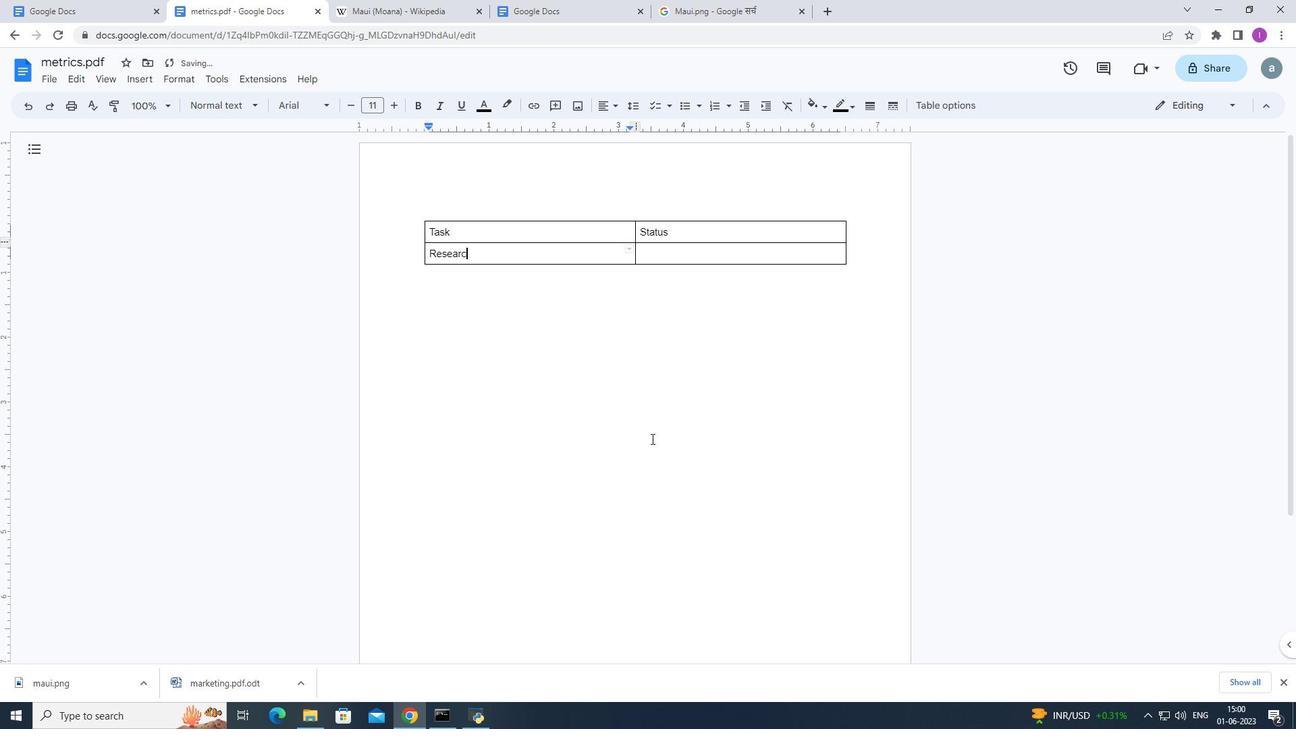 
Action: Mouse moved to (691, 256)
Screenshot: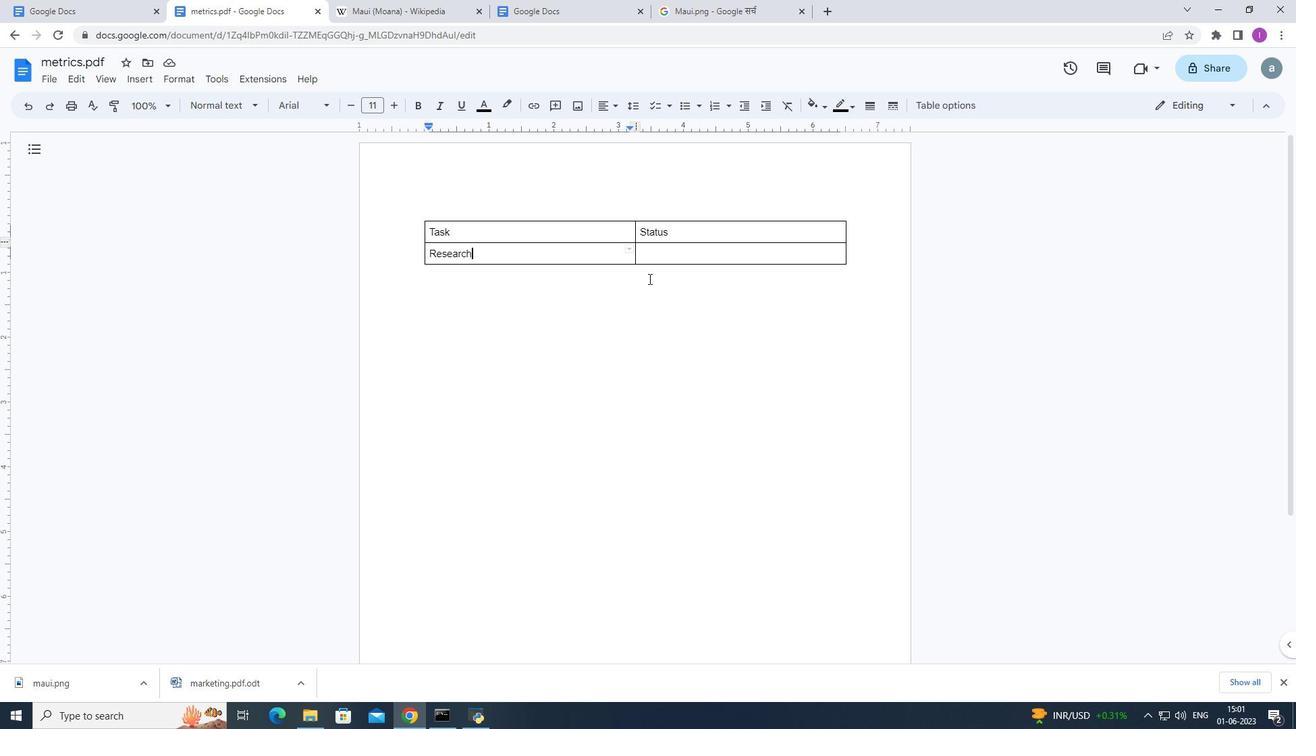 
Action: Mouse pressed left at (691, 256)
Screenshot: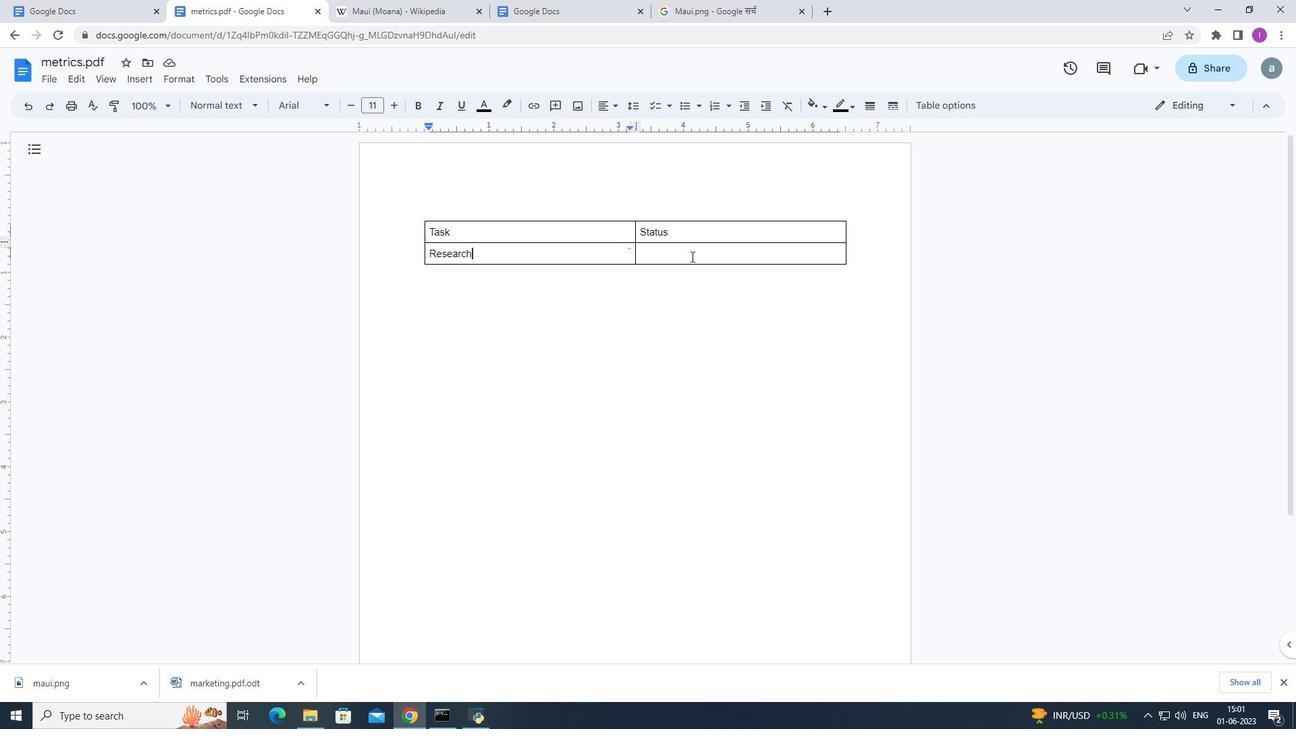
Action: Mouse moved to (730, 150)
Screenshot: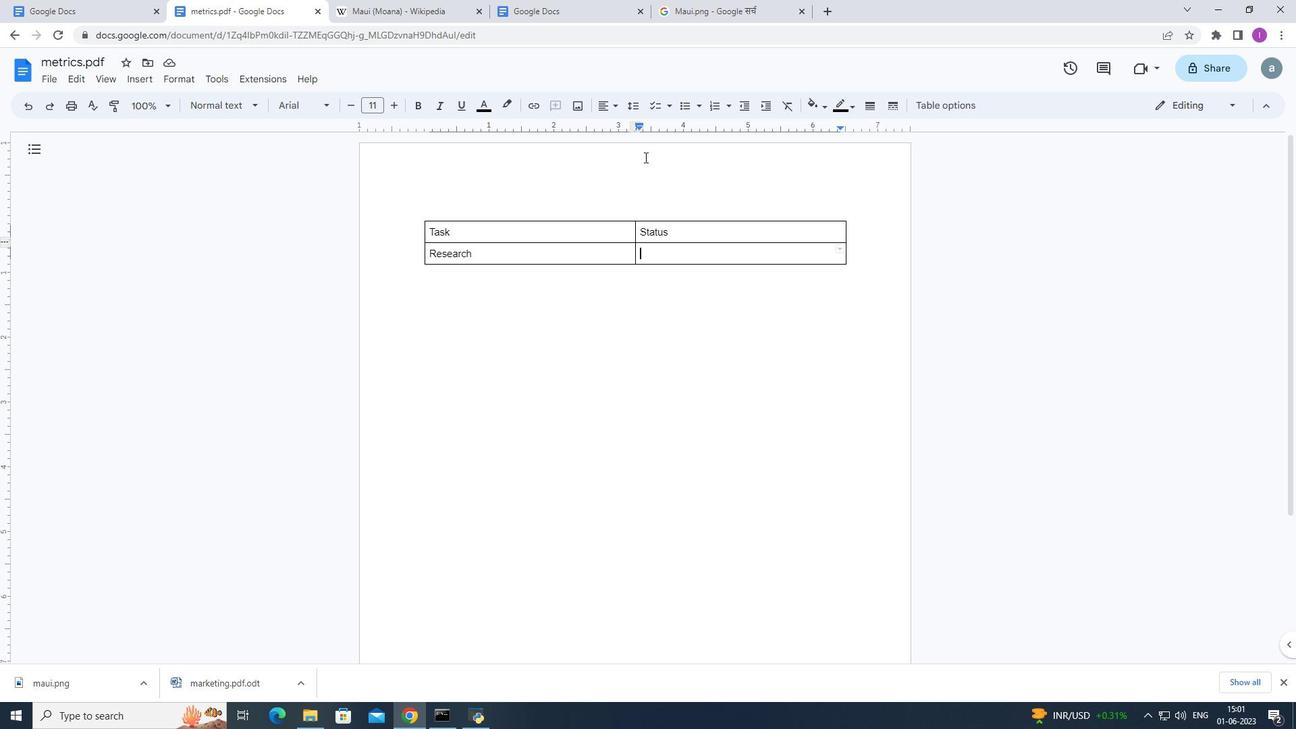 
Action: Key pressed <Key.shift>Completed
Screenshot: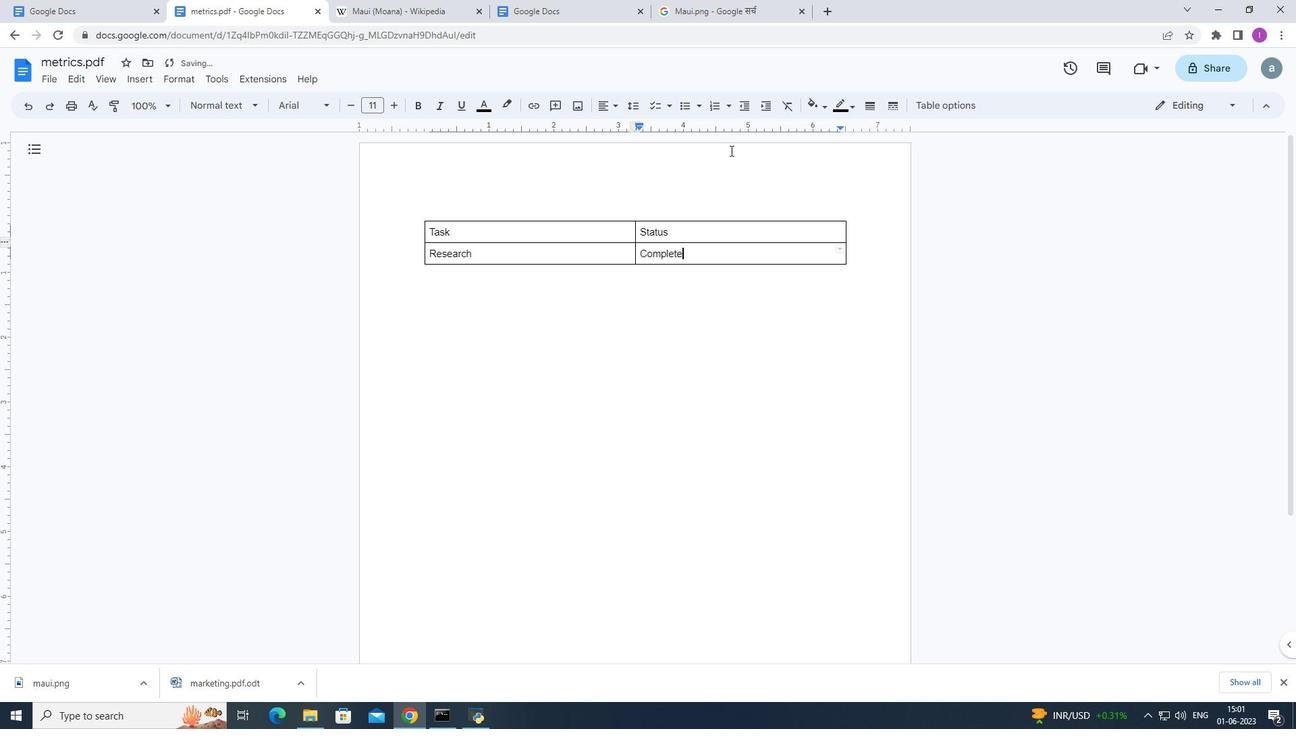 
Action: Mouse moved to (838, 259)
Screenshot: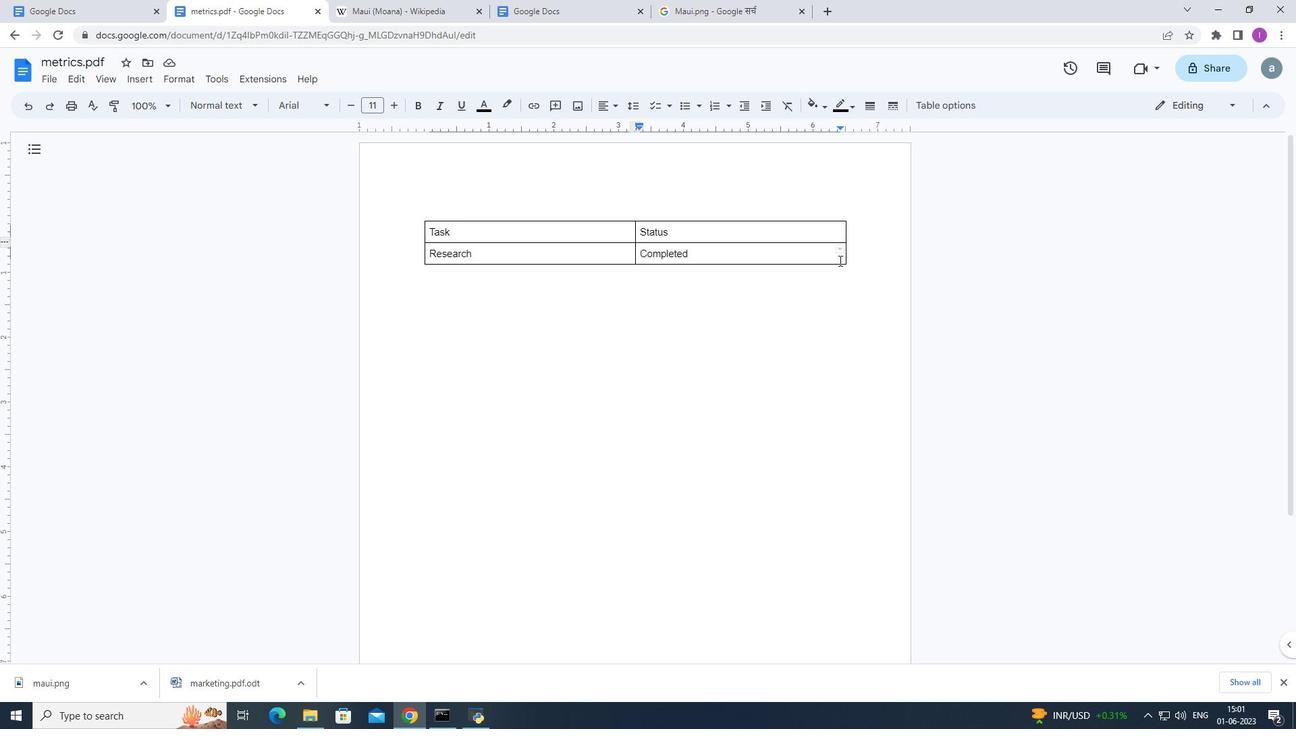 
Action: Mouse pressed left at (838, 259)
Screenshot: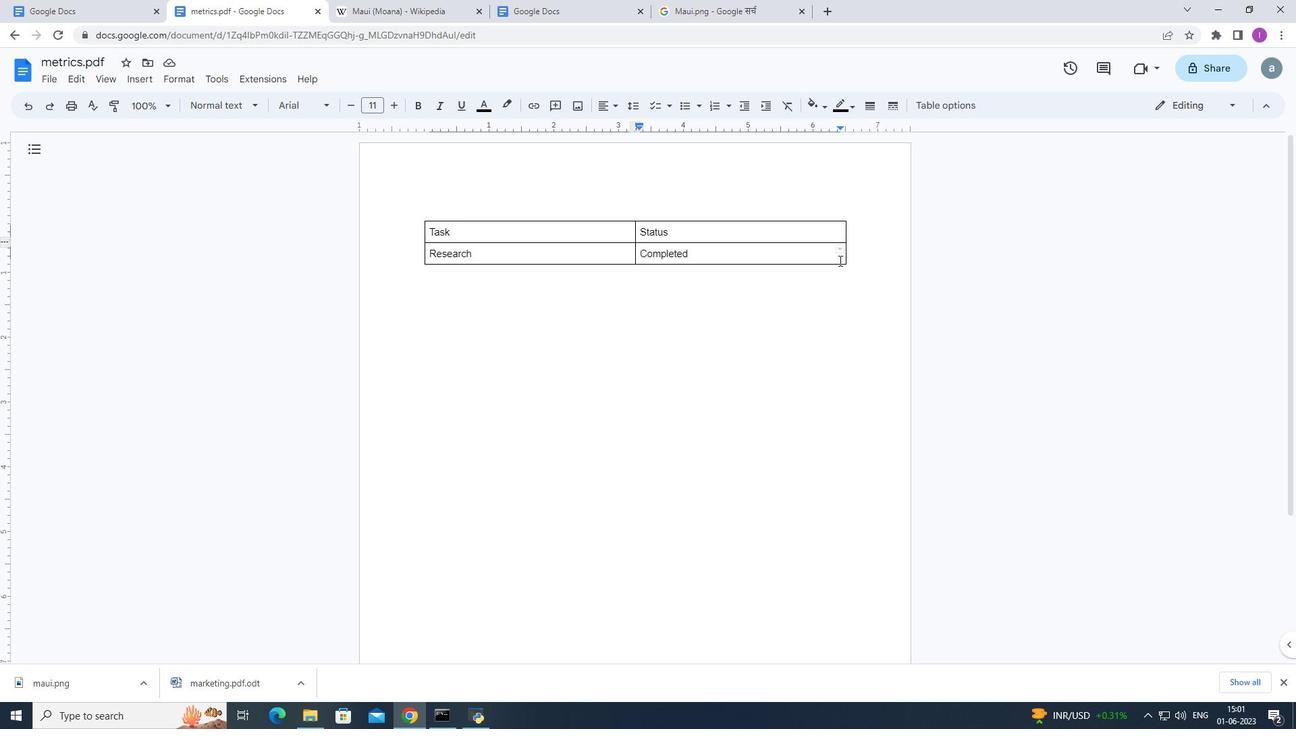 
Action: Mouse moved to (795, 101)
Screenshot: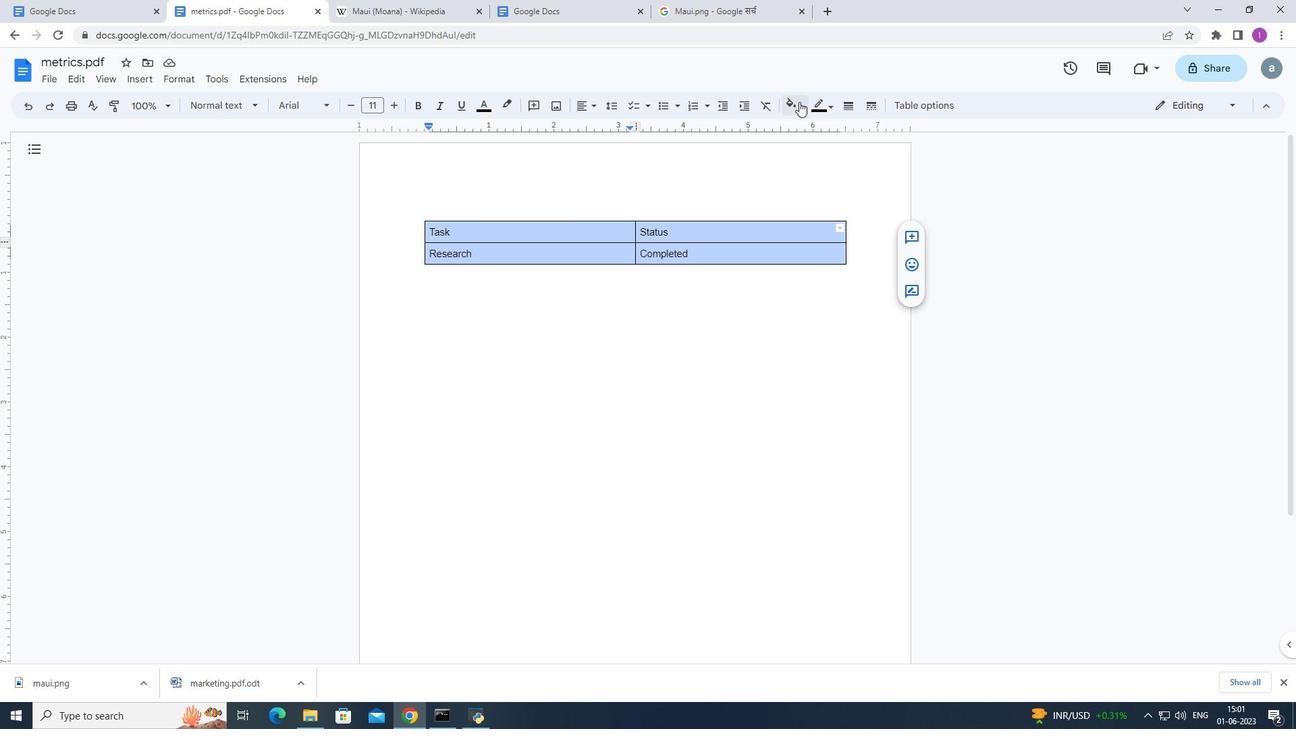 
Action: Mouse pressed left at (795, 101)
Screenshot: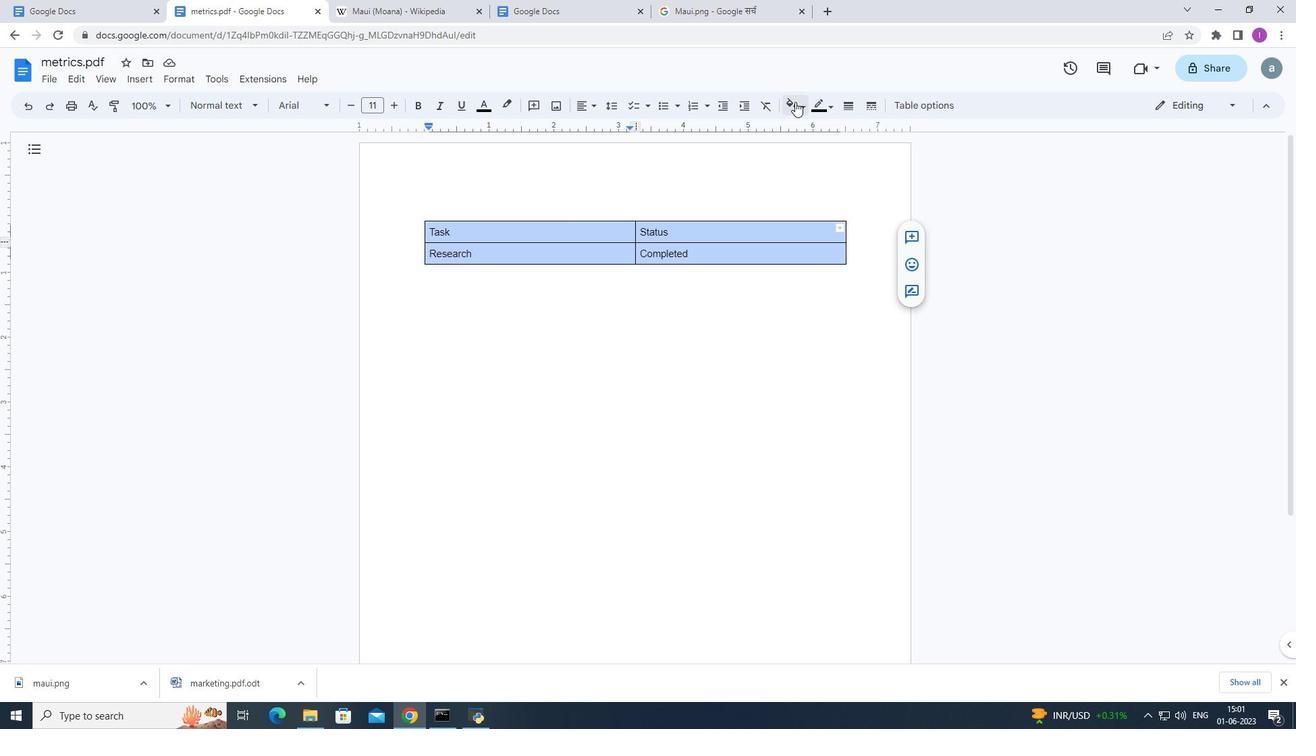 
Action: Mouse moved to (850, 165)
Screenshot: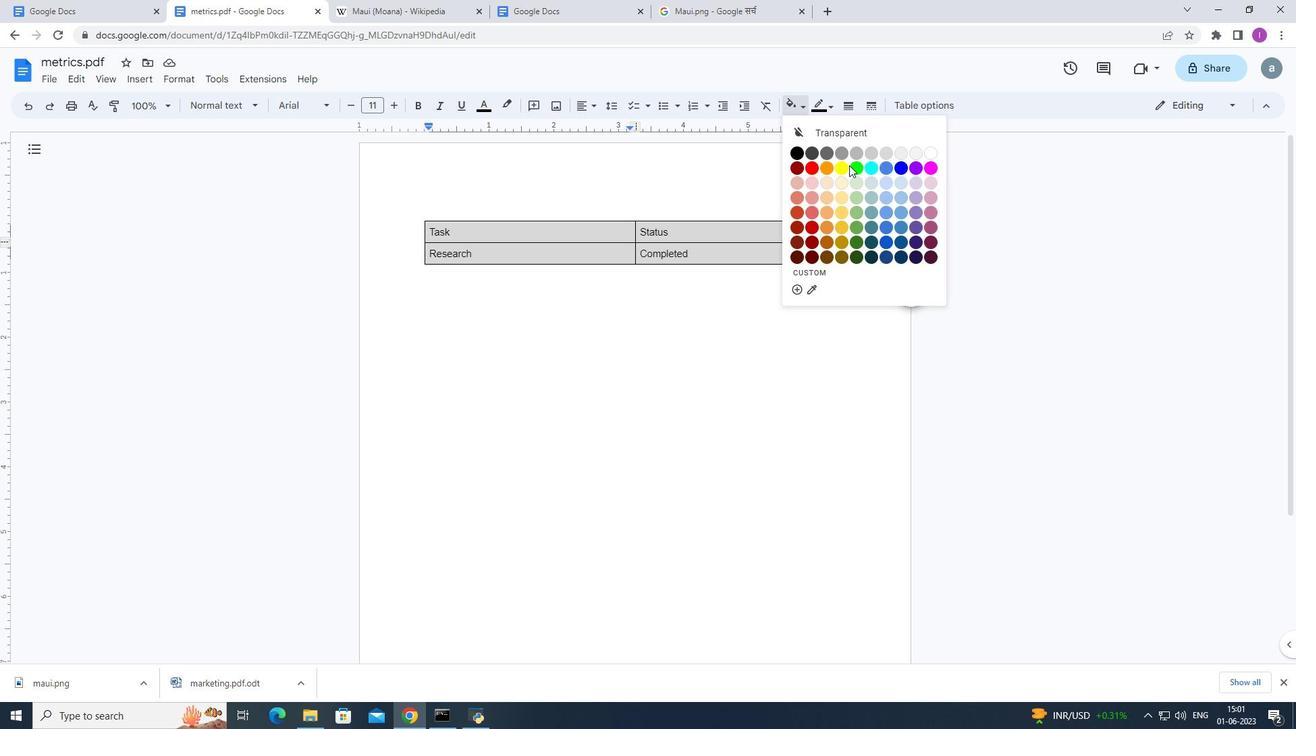 
Action: Mouse pressed left at (850, 165)
Screenshot: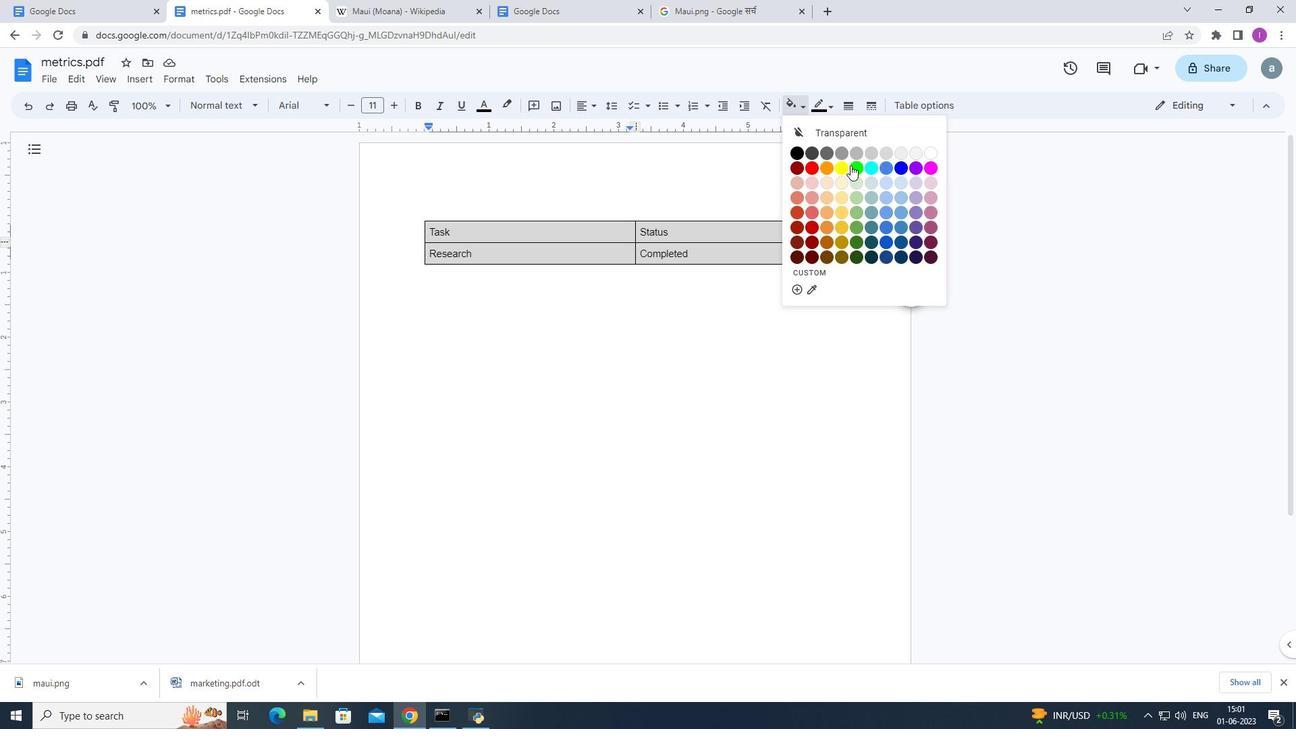 
Action: Mouse moved to (137, 208)
Screenshot: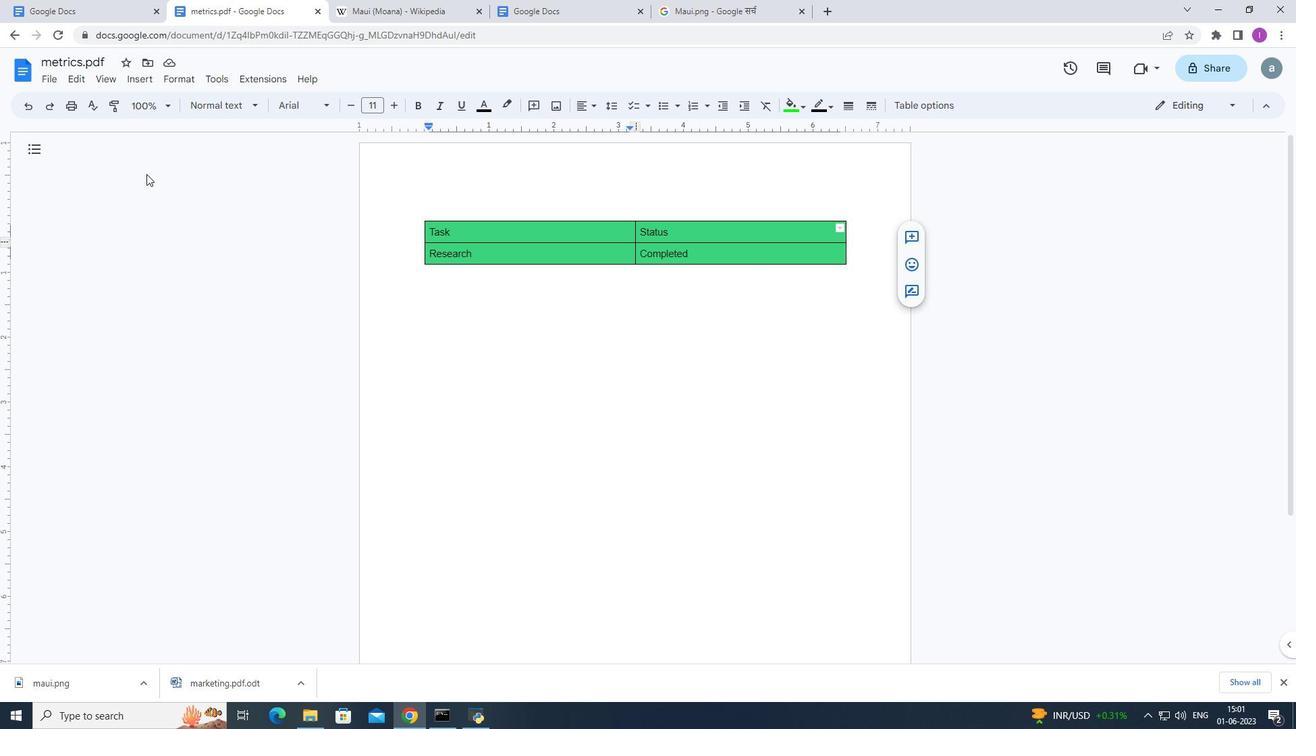 
